 Task: Find connections with filter location Herāt with filter topic #Marketingwith filter profile language German with filter current company The Economic Times with filter school G. Pulla Reddy Engineering College with filter industry Household Services with filter service category Financial Analysis with filter keywords title Data Entry
Action: Mouse moved to (496, 186)
Screenshot: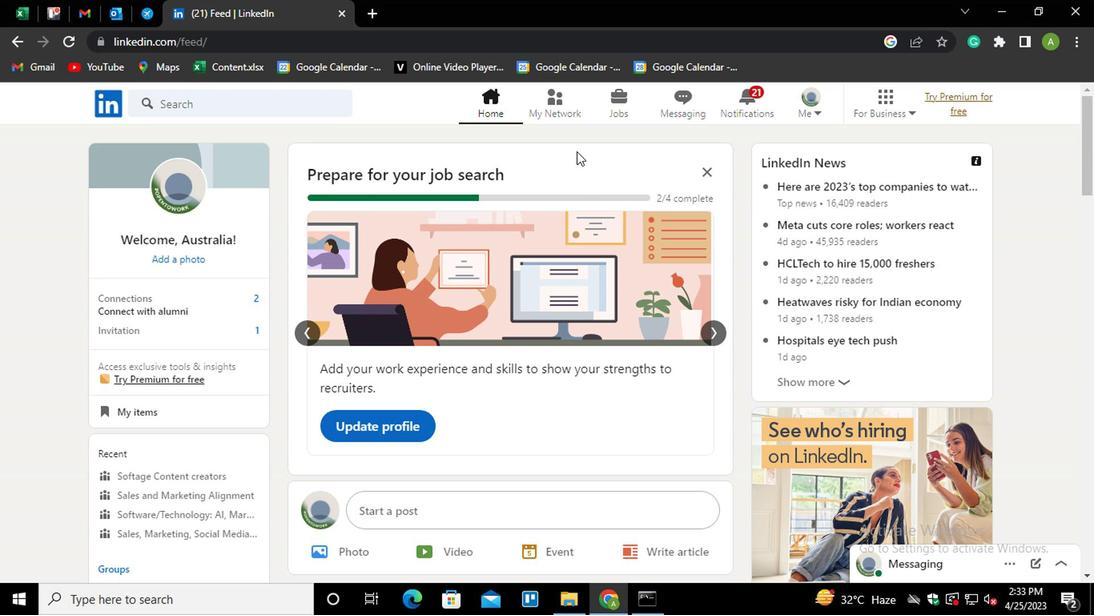 
Action: Mouse pressed left at (496, 186)
Screenshot: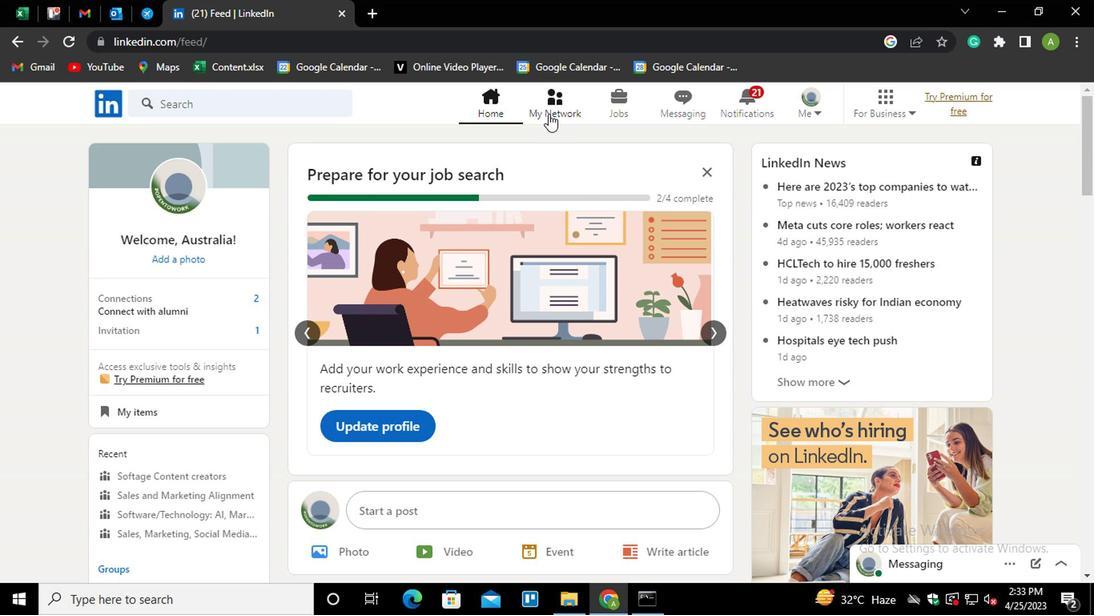 
Action: Mouse moved to (245, 242)
Screenshot: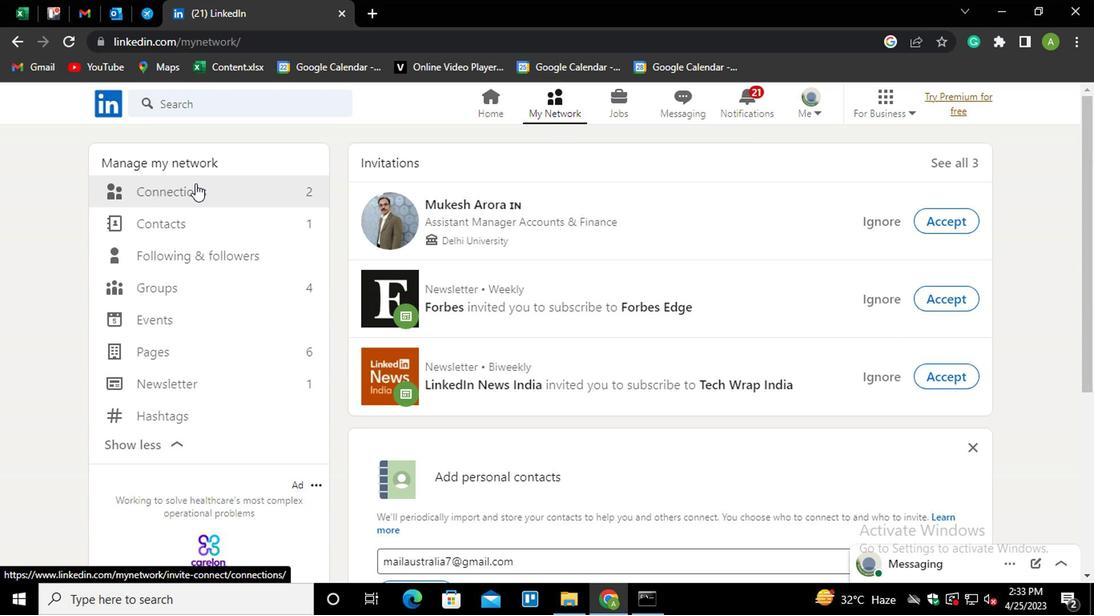
Action: Mouse pressed left at (245, 242)
Screenshot: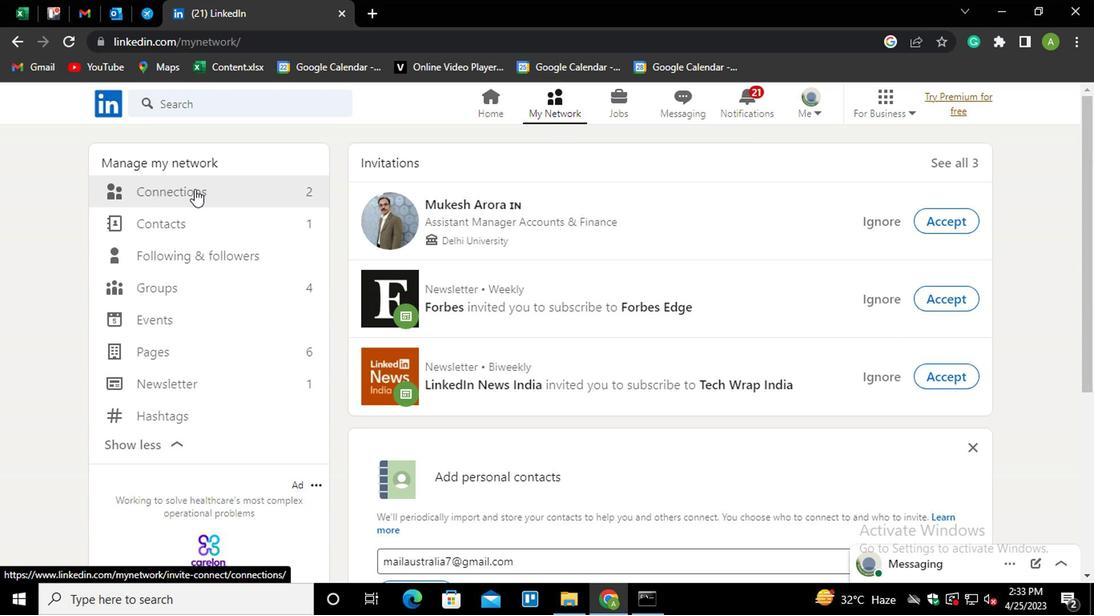 
Action: Mouse moved to (600, 239)
Screenshot: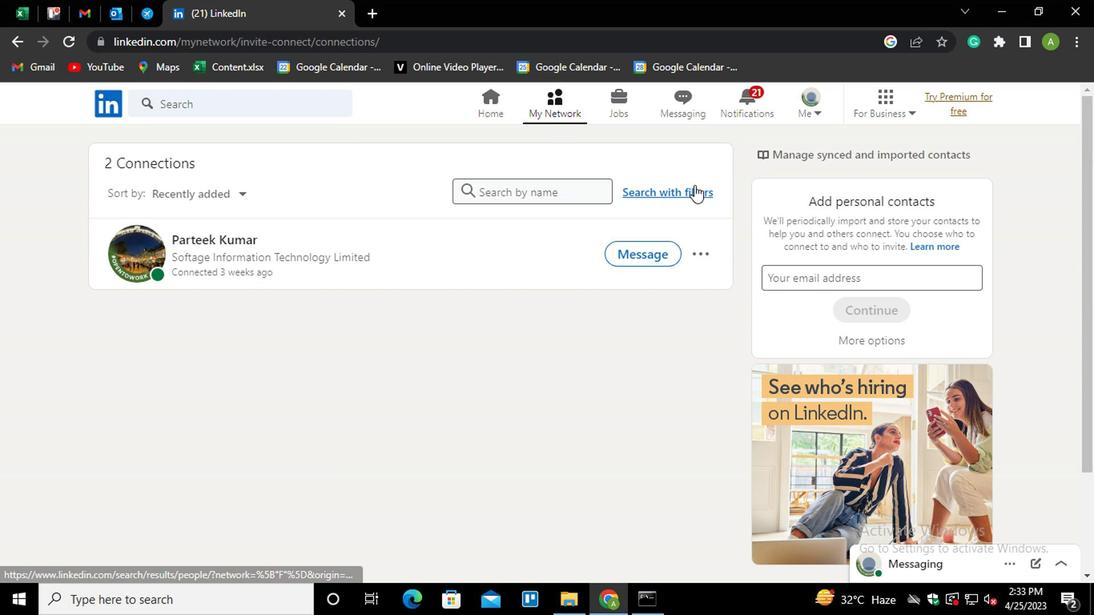 
Action: Mouse pressed left at (600, 239)
Screenshot: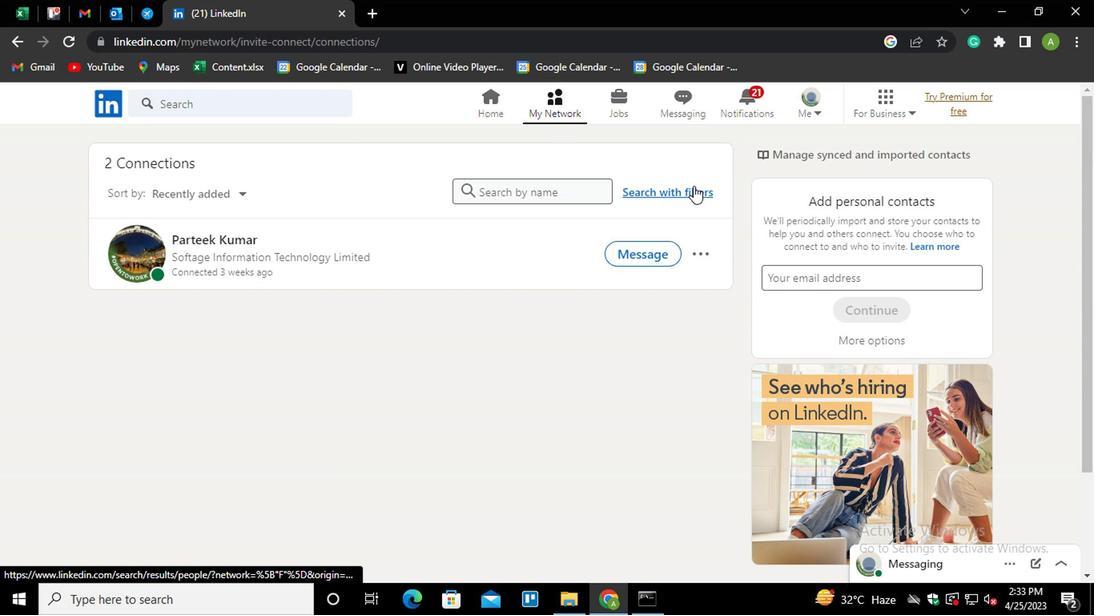
Action: Mouse moved to (489, 212)
Screenshot: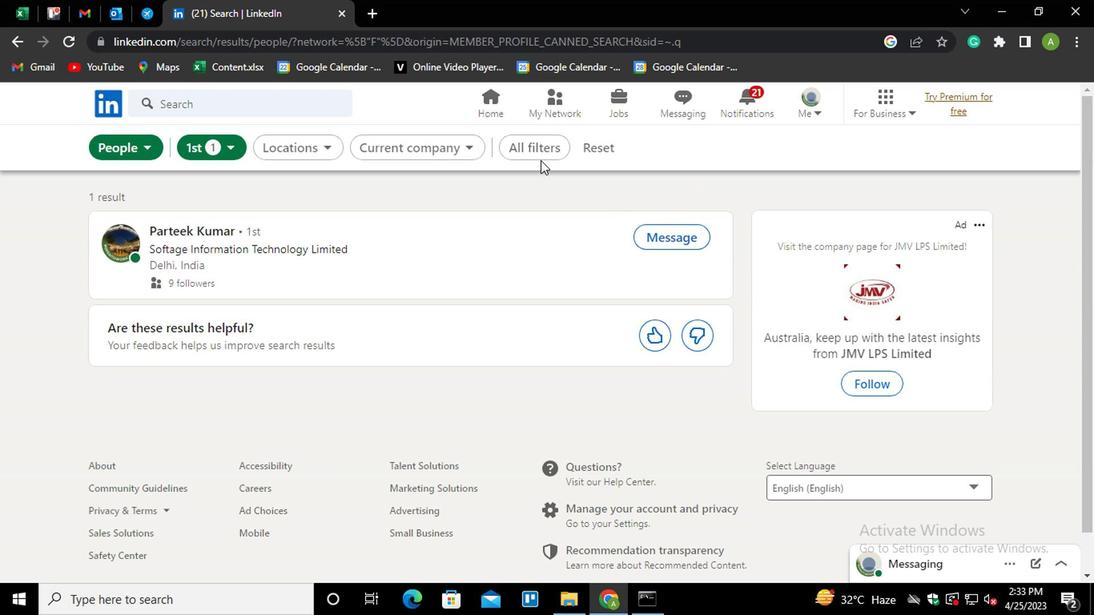 
Action: Mouse pressed left at (489, 212)
Screenshot: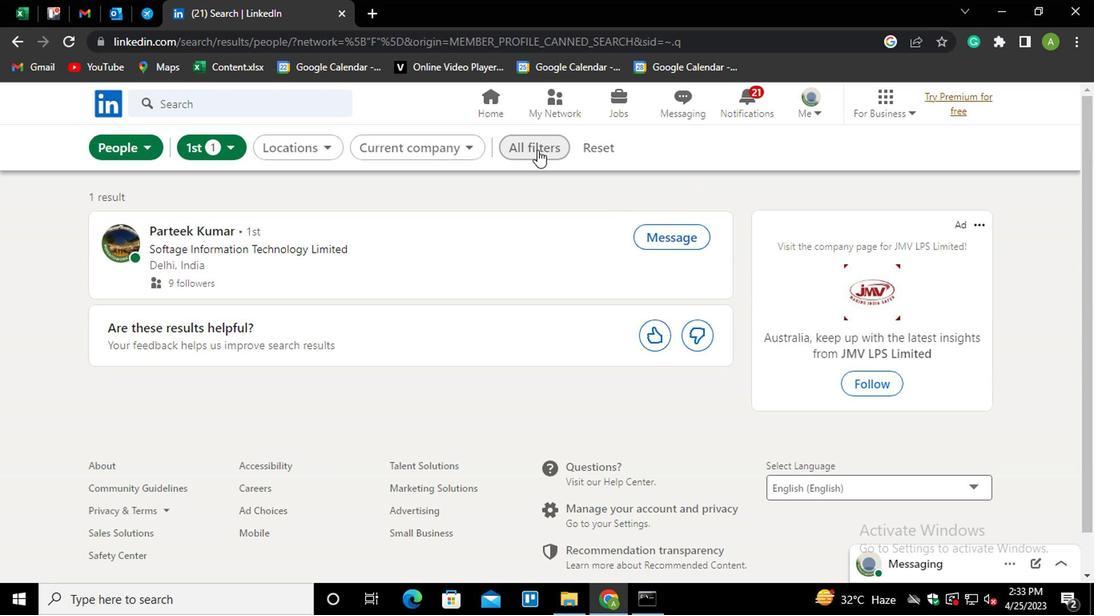 
Action: Mouse moved to (674, 312)
Screenshot: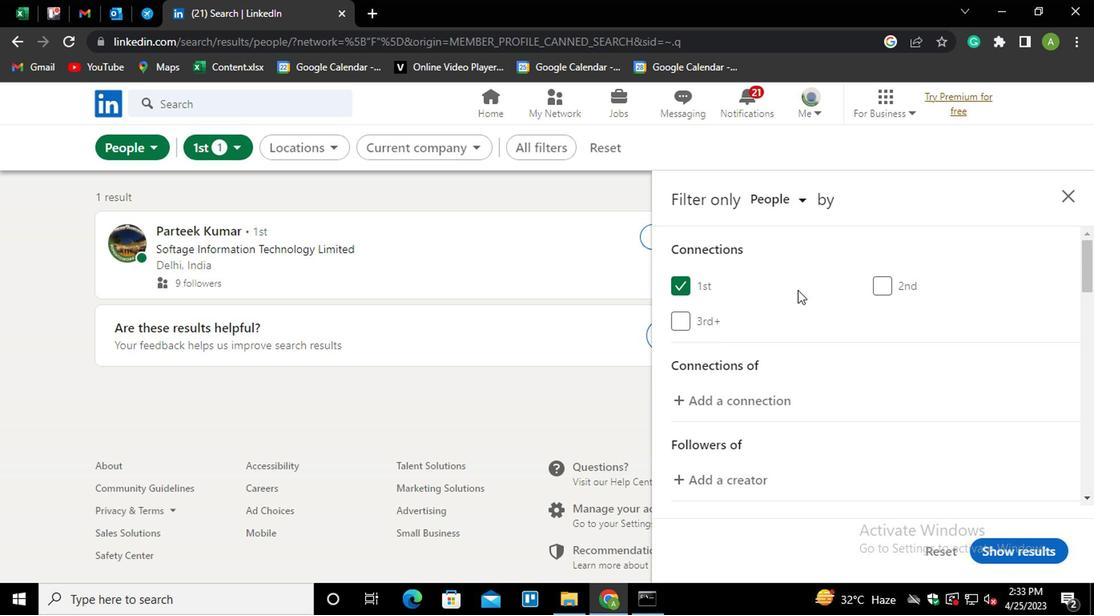 
Action: Mouse scrolled (674, 312) with delta (0, 0)
Screenshot: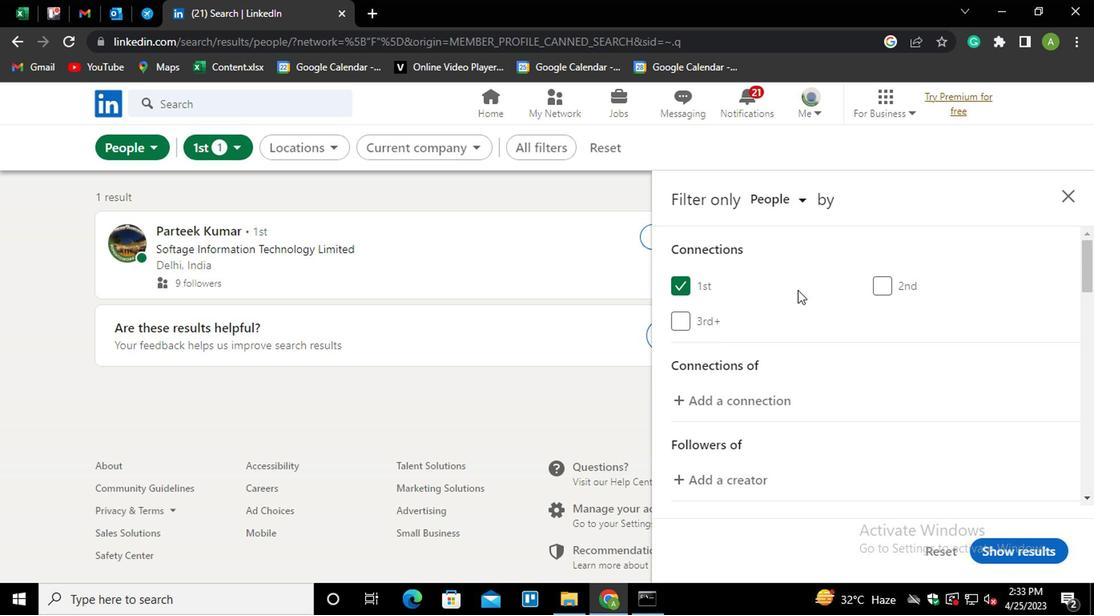 
Action: Mouse scrolled (674, 312) with delta (0, 0)
Screenshot: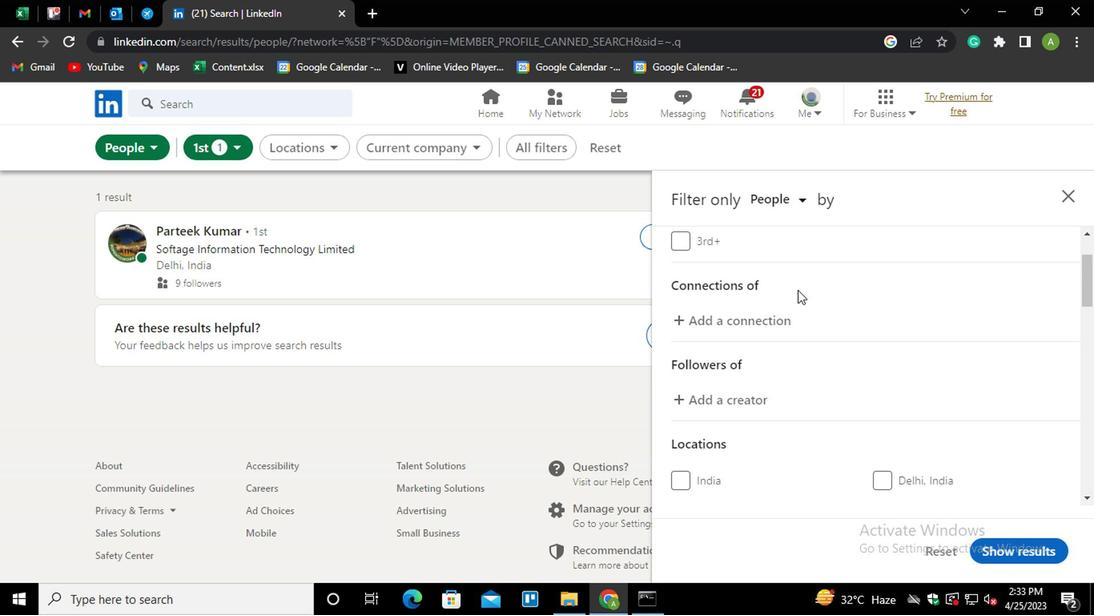 
Action: Mouse scrolled (674, 312) with delta (0, 0)
Screenshot: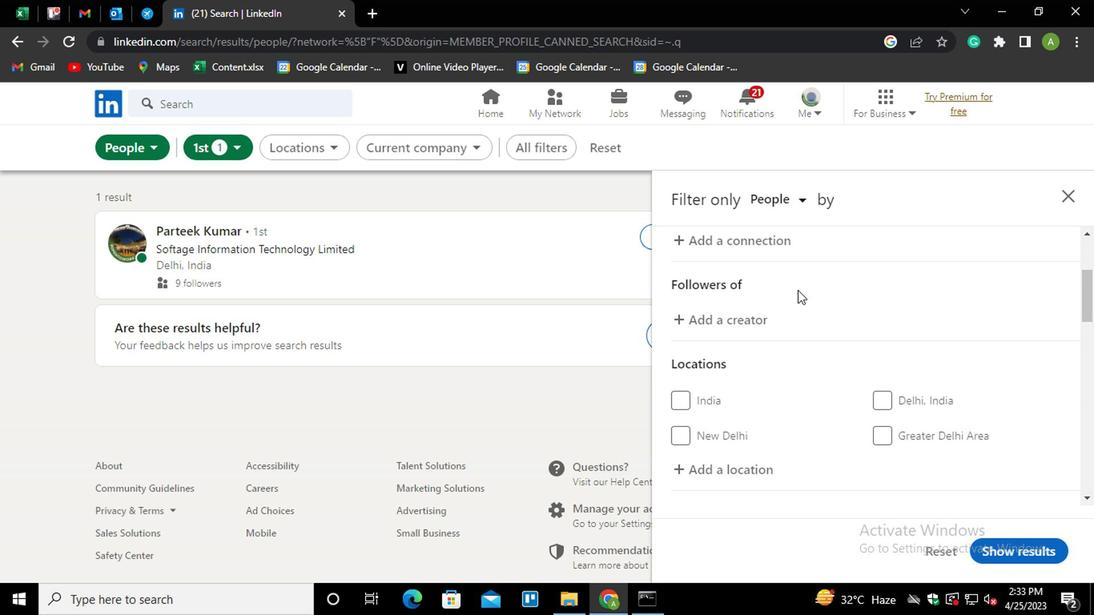 
Action: Mouse moved to (633, 387)
Screenshot: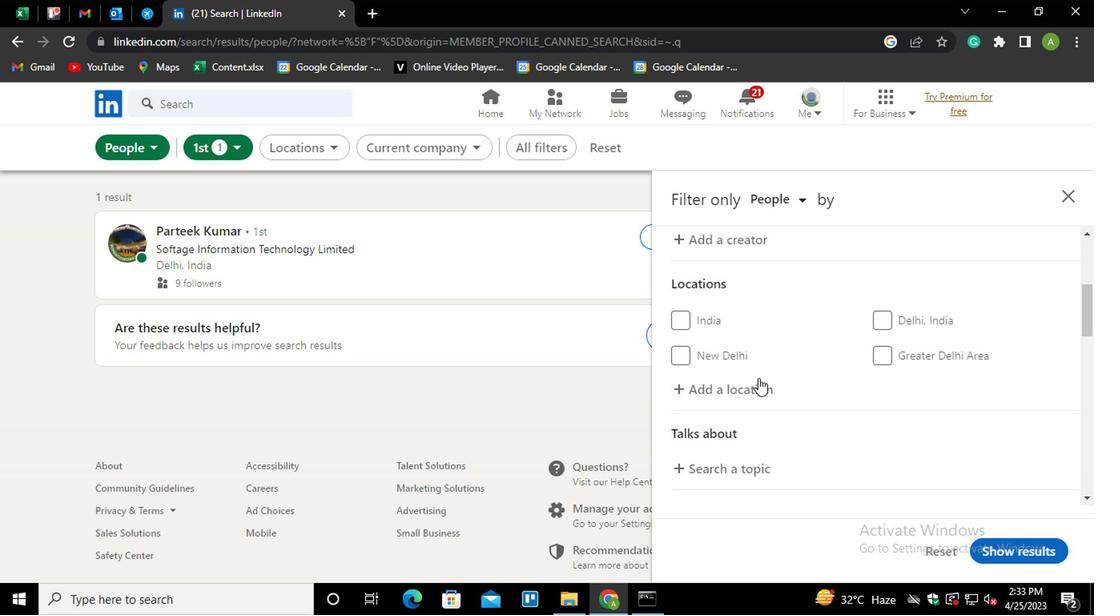 
Action: Mouse pressed left at (633, 387)
Screenshot: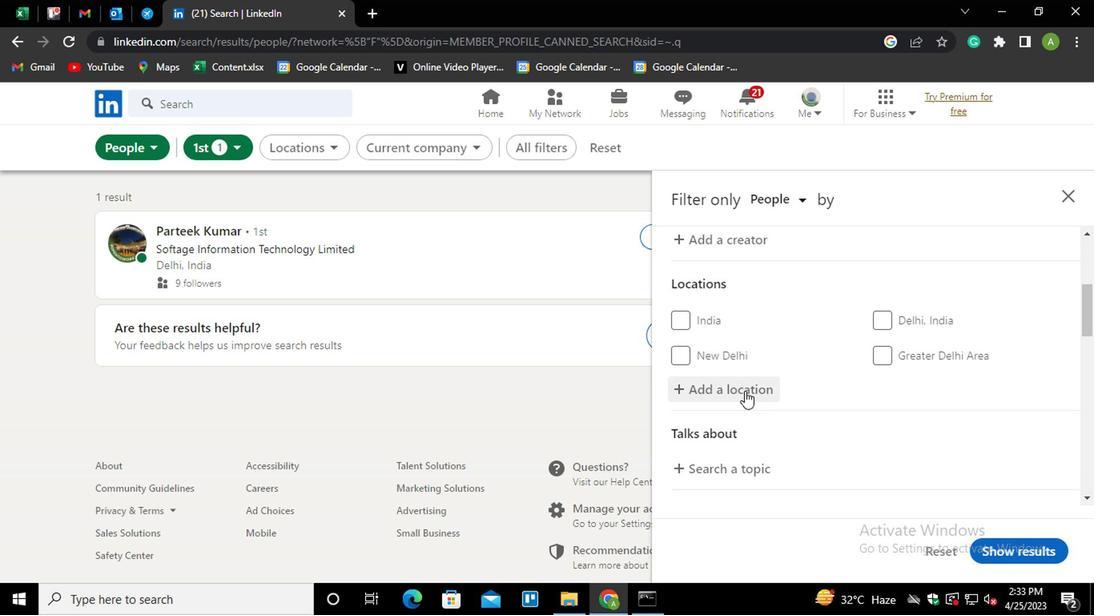 
Action: Mouse moved to (633, 383)
Screenshot: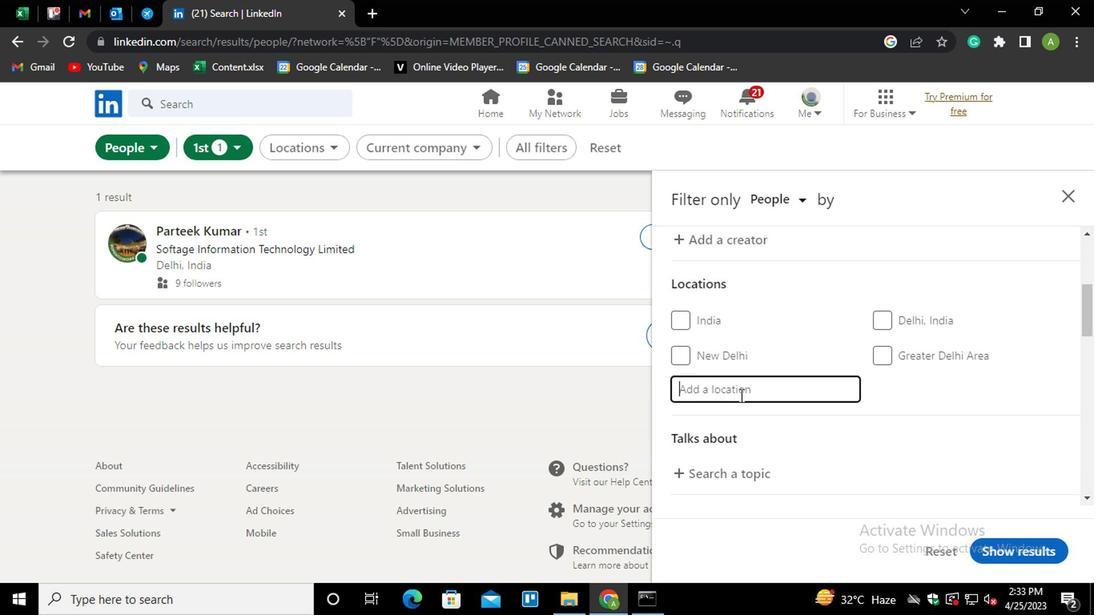 
Action: Mouse pressed left at (633, 383)
Screenshot: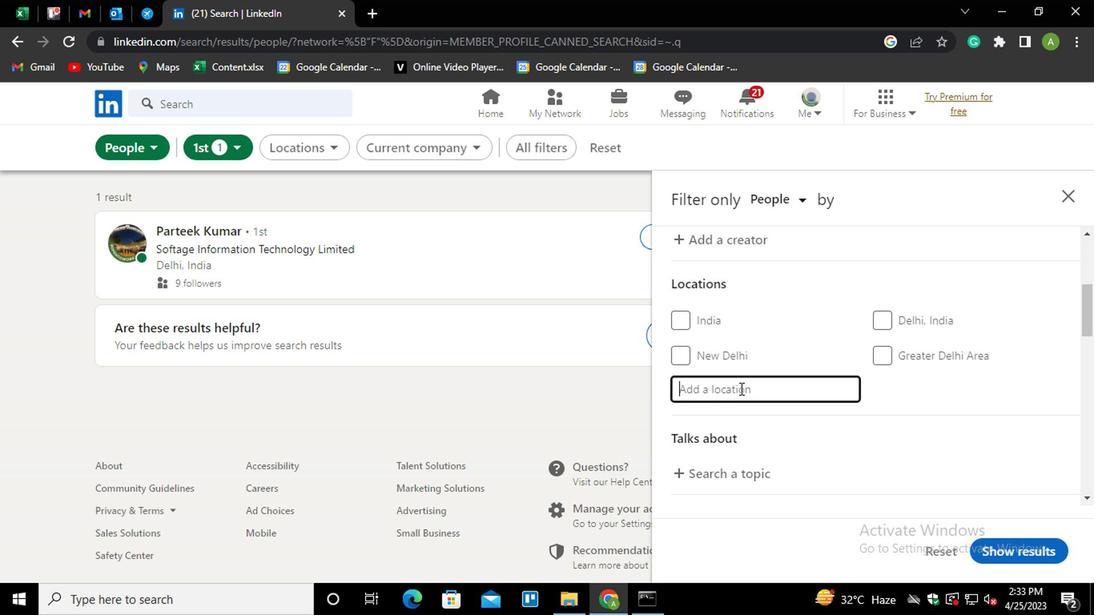 
Action: Key pressed <Key.shift_r>Herat<Key.down><Key.enter>
Screenshot: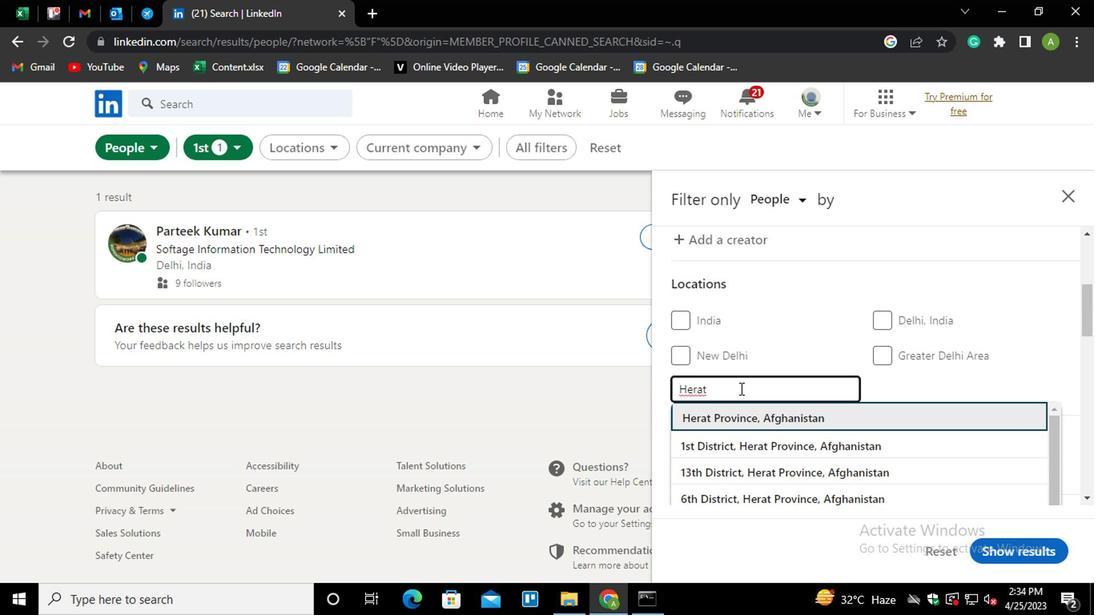 
Action: Mouse moved to (656, 385)
Screenshot: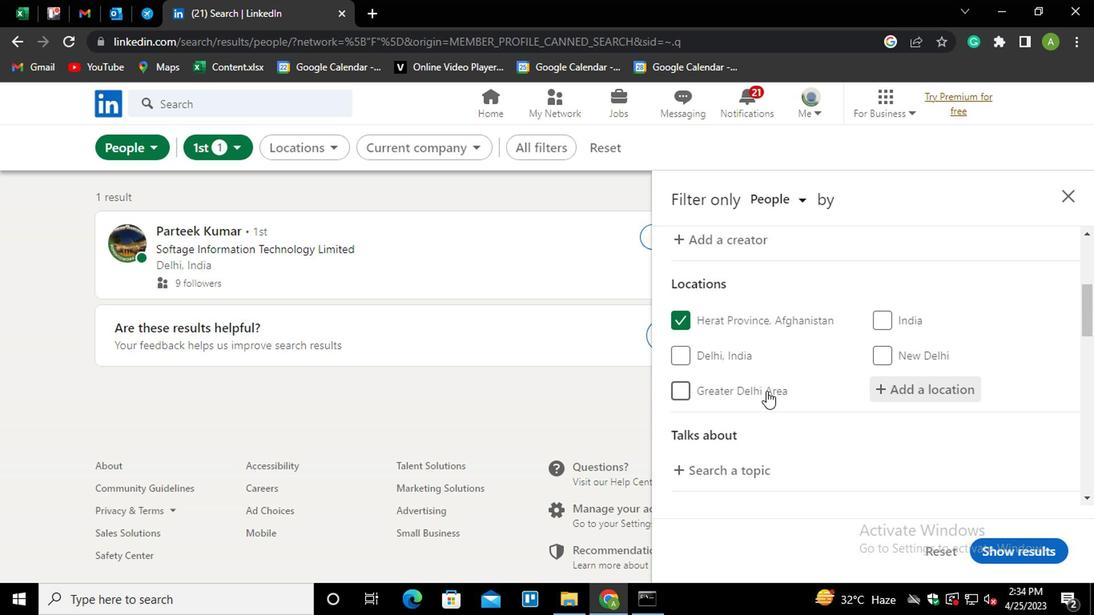 
Action: Mouse scrolled (656, 384) with delta (0, 0)
Screenshot: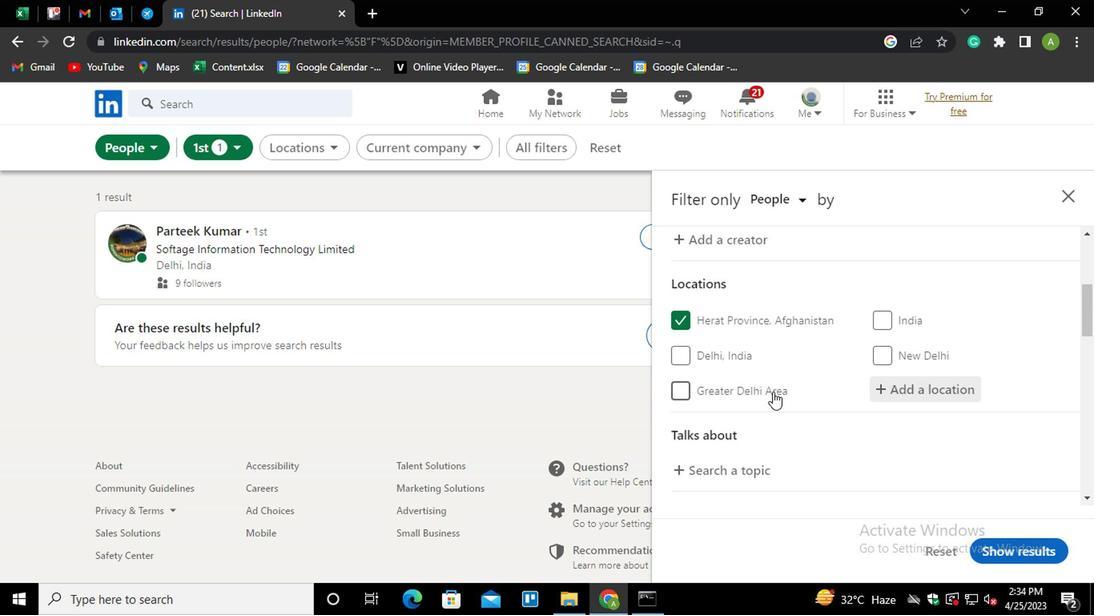 
Action: Mouse moved to (616, 379)
Screenshot: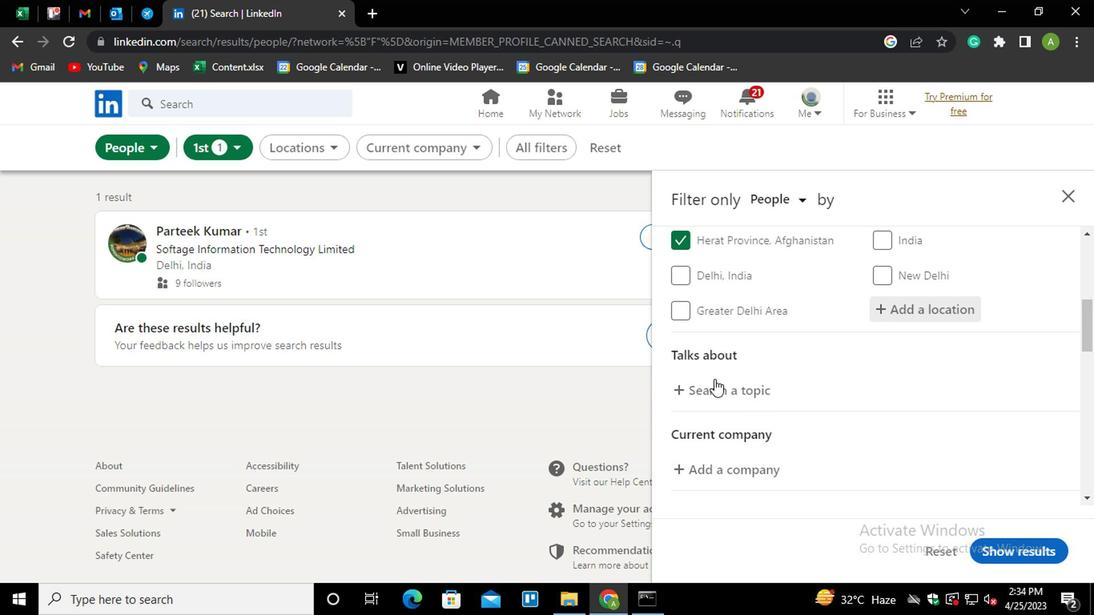 
Action: Mouse pressed left at (616, 379)
Screenshot: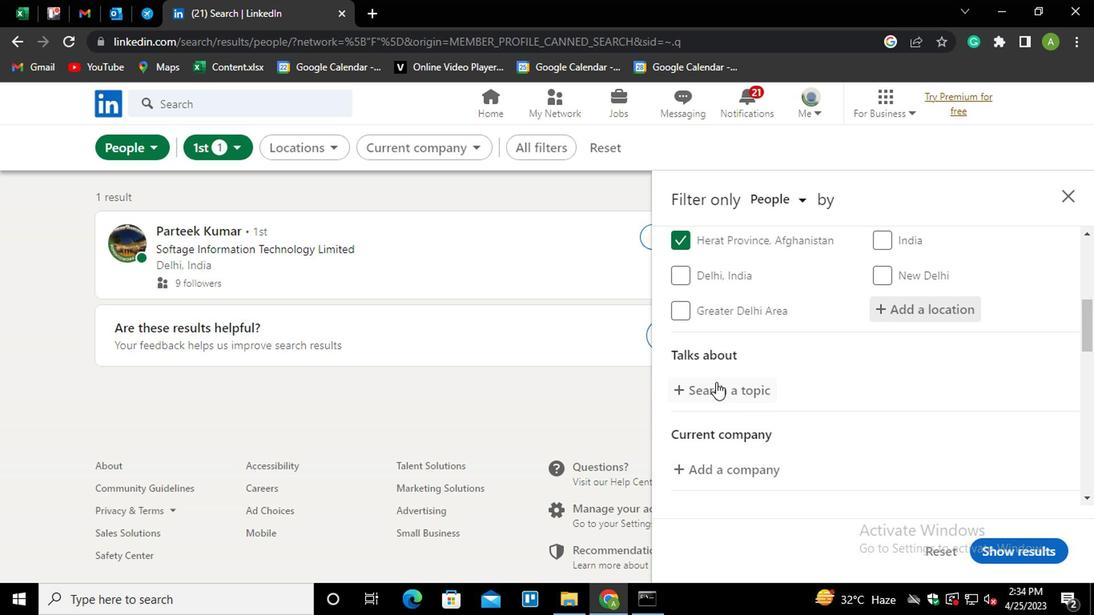 
Action: Mouse moved to (616, 380)
Screenshot: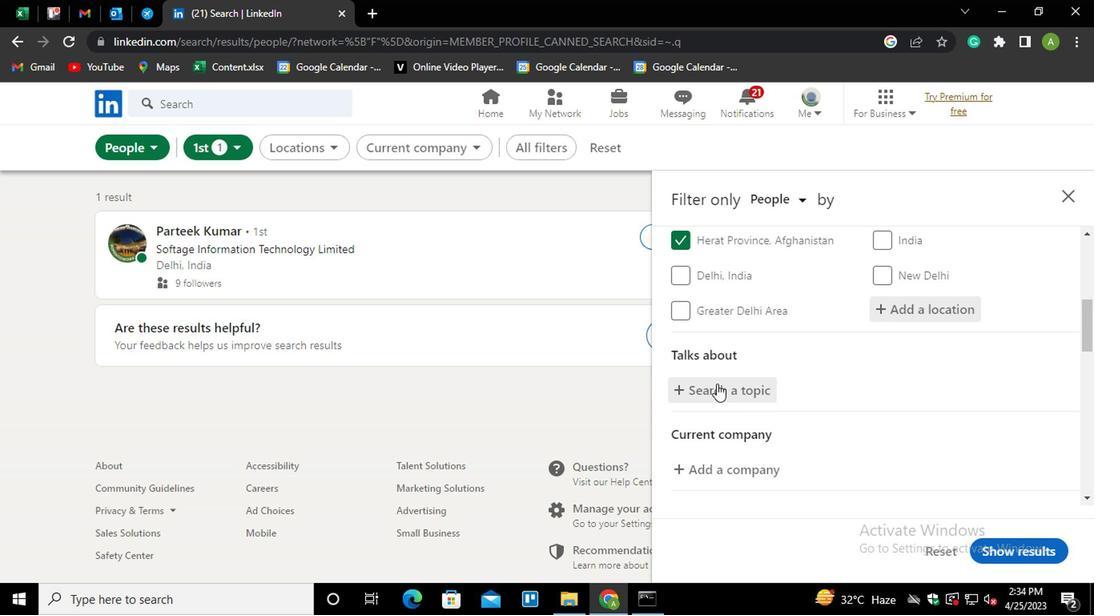 
Action: Key pressed <Key.shift>#<Key.shift_r>MARKETINGWITH
Screenshot: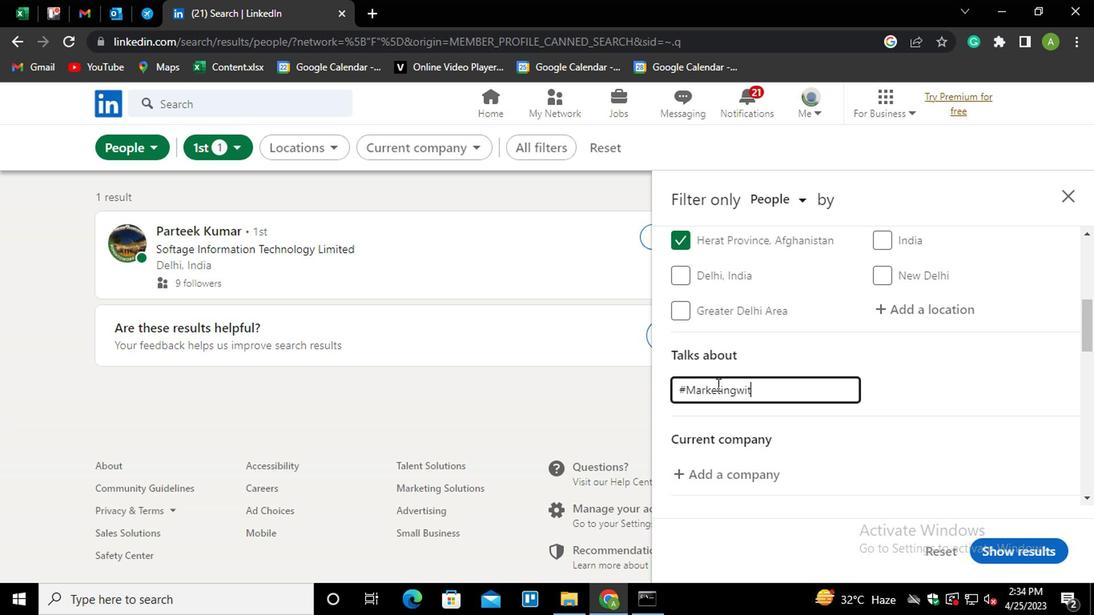 
Action: Mouse moved to (791, 371)
Screenshot: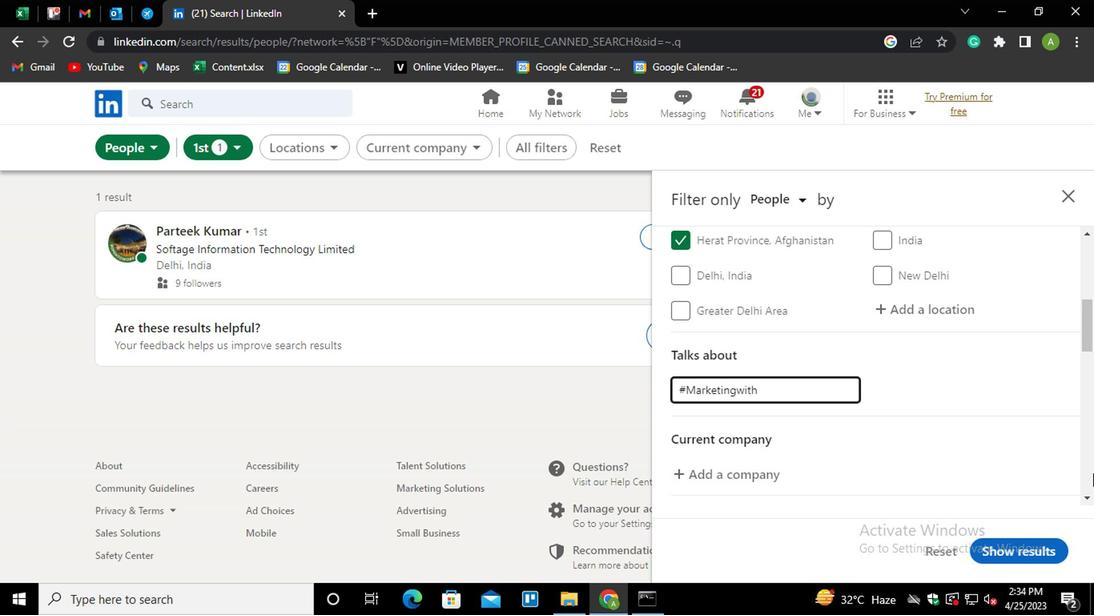 
Action: Mouse pressed left at (791, 371)
Screenshot: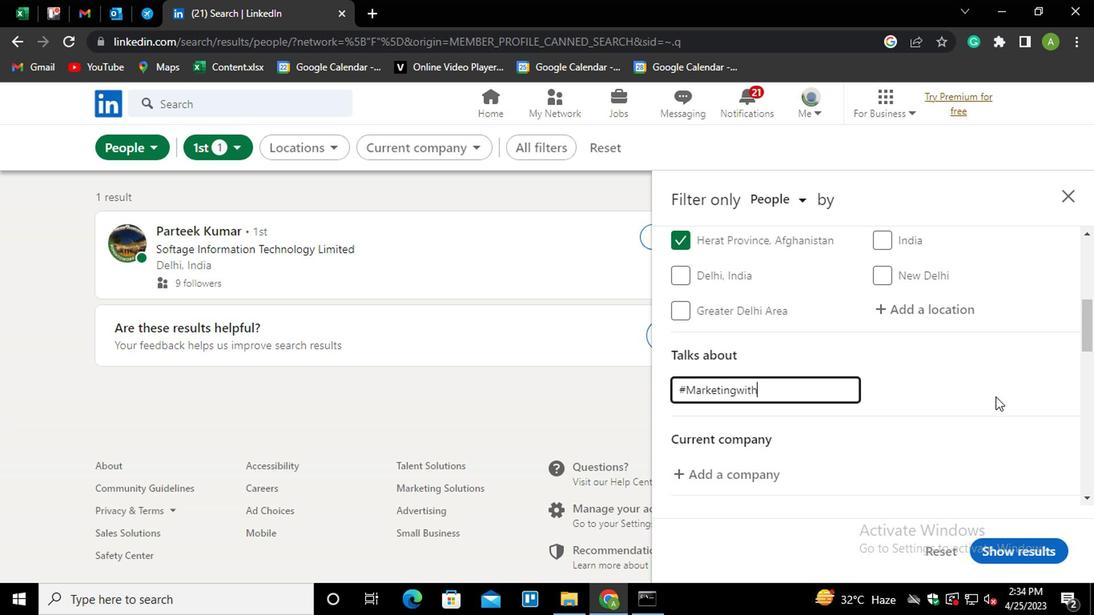 
Action: Mouse scrolled (791, 371) with delta (0, 0)
Screenshot: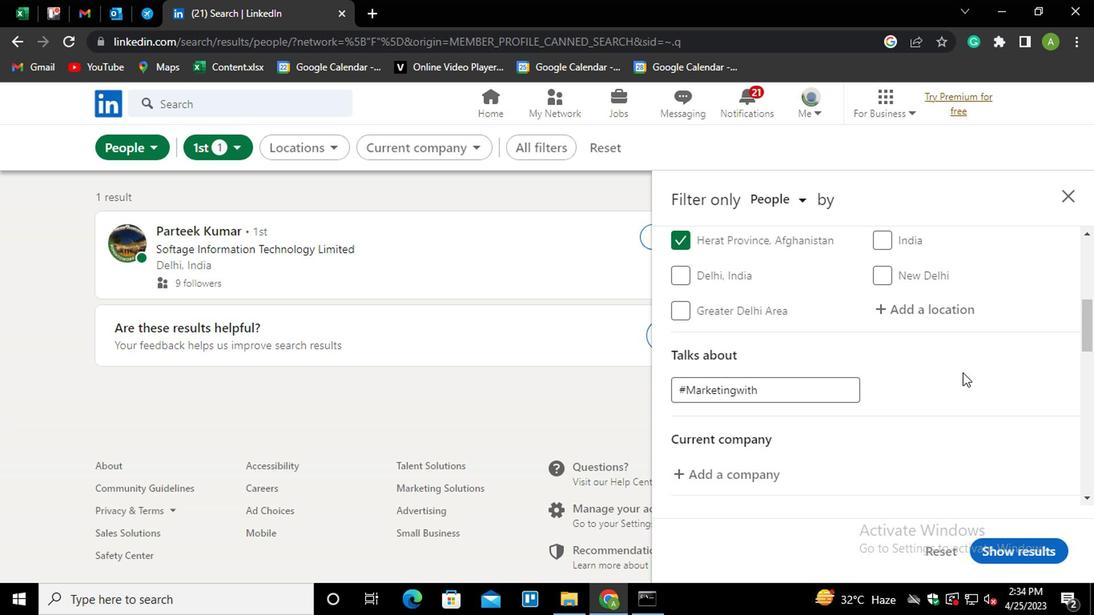
Action: Mouse scrolled (791, 371) with delta (0, 0)
Screenshot: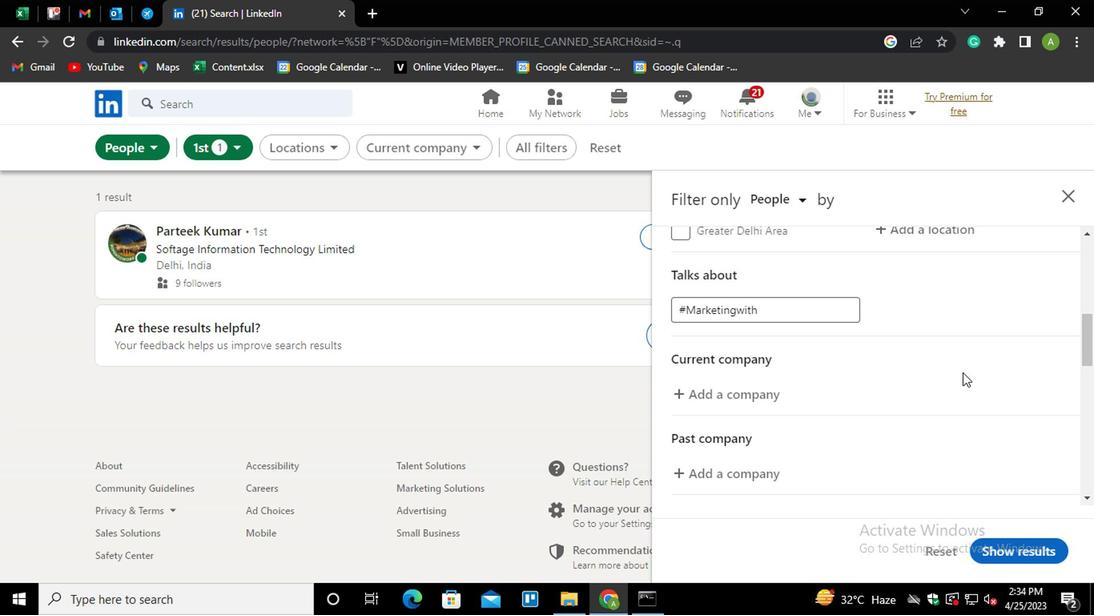 
Action: Mouse moved to (621, 326)
Screenshot: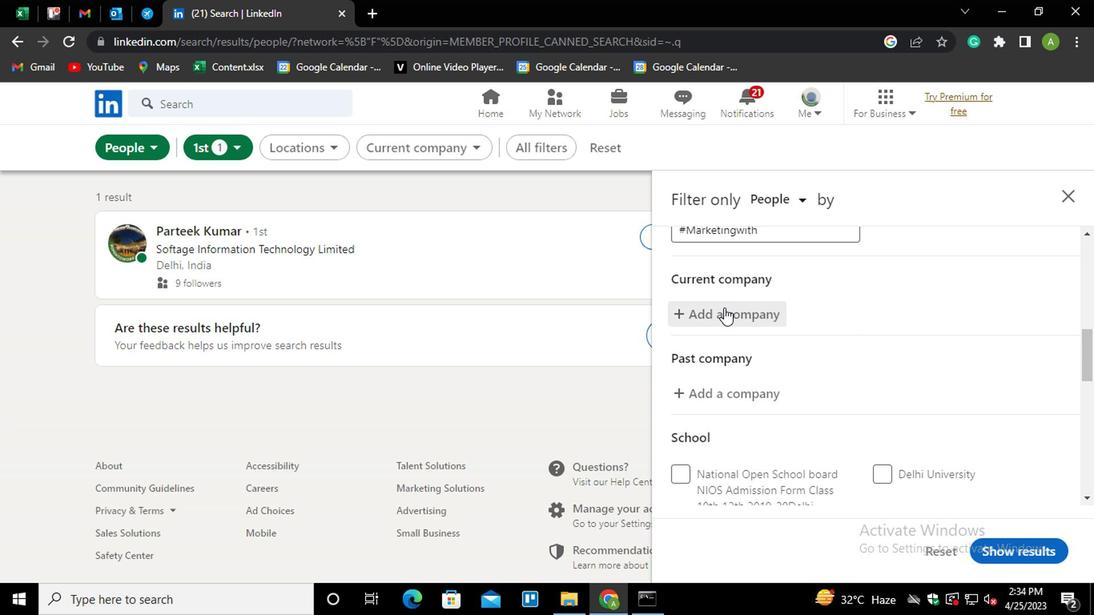 
Action: Mouse pressed left at (621, 326)
Screenshot: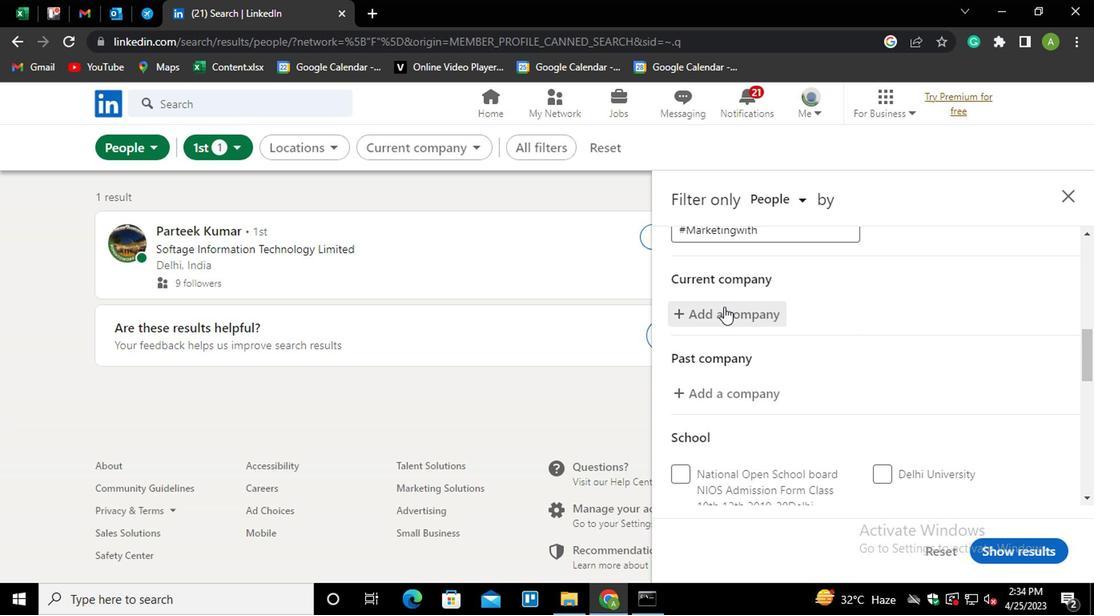 
Action: Mouse moved to (620, 327)
Screenshot: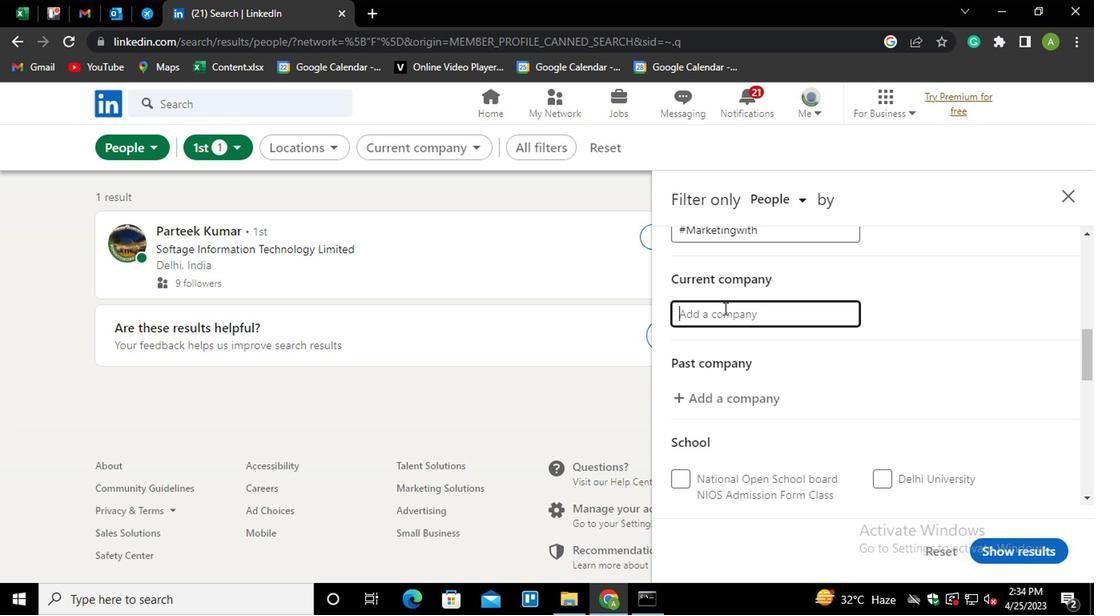 
Action: Key pressed <Key.shift>THE<Key.space>ECO
Screenshot: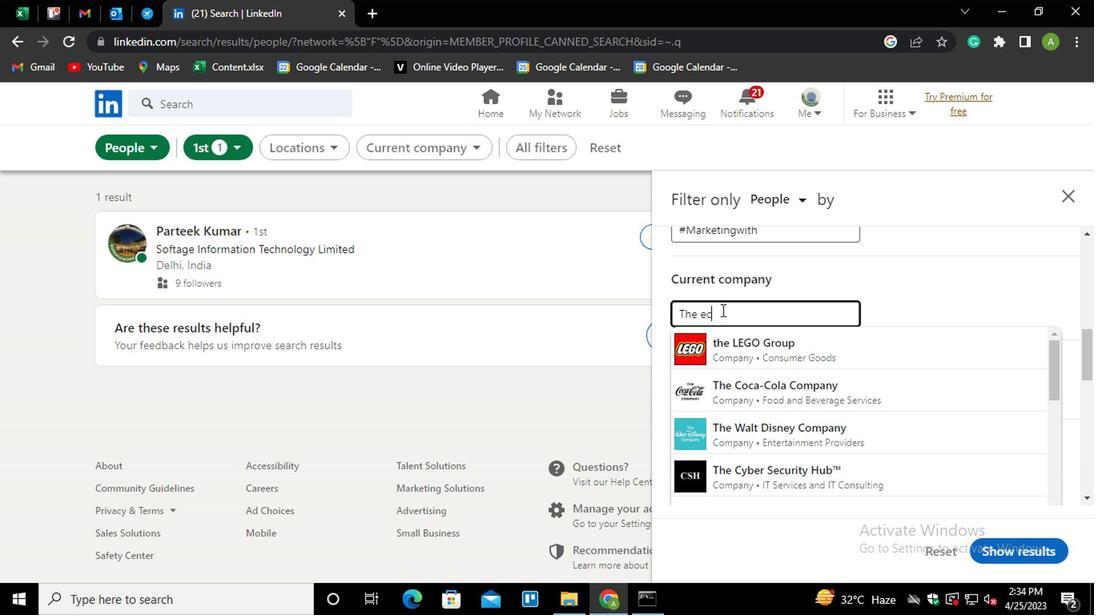 
Action: Mouse moved to (619, 327)
Screenshot: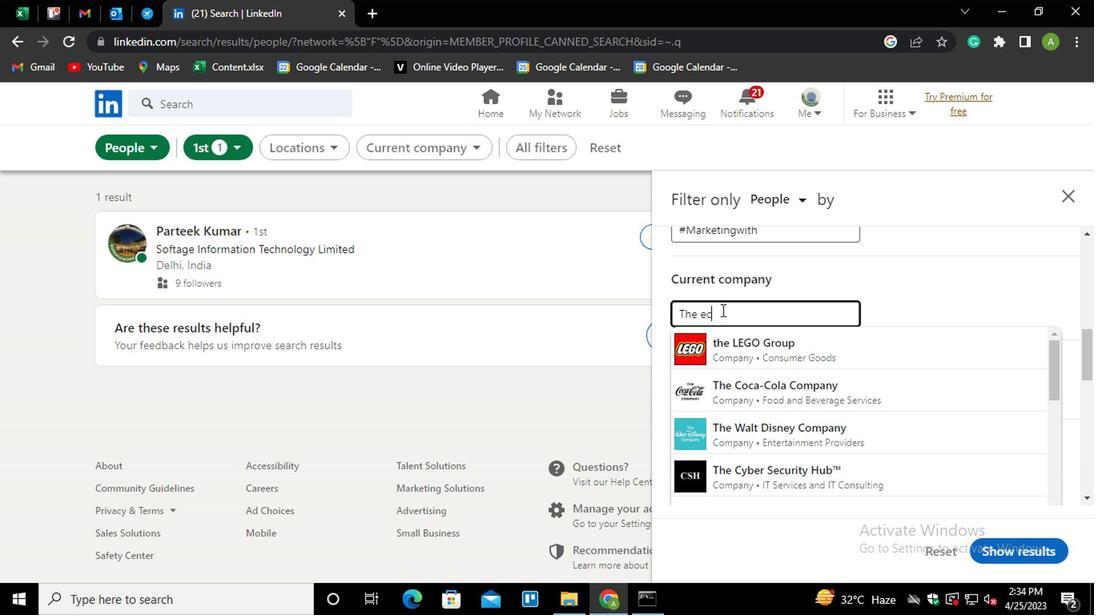 
Action: Key pressed <Key.down><Key.down><Key.enter>
Screenshot: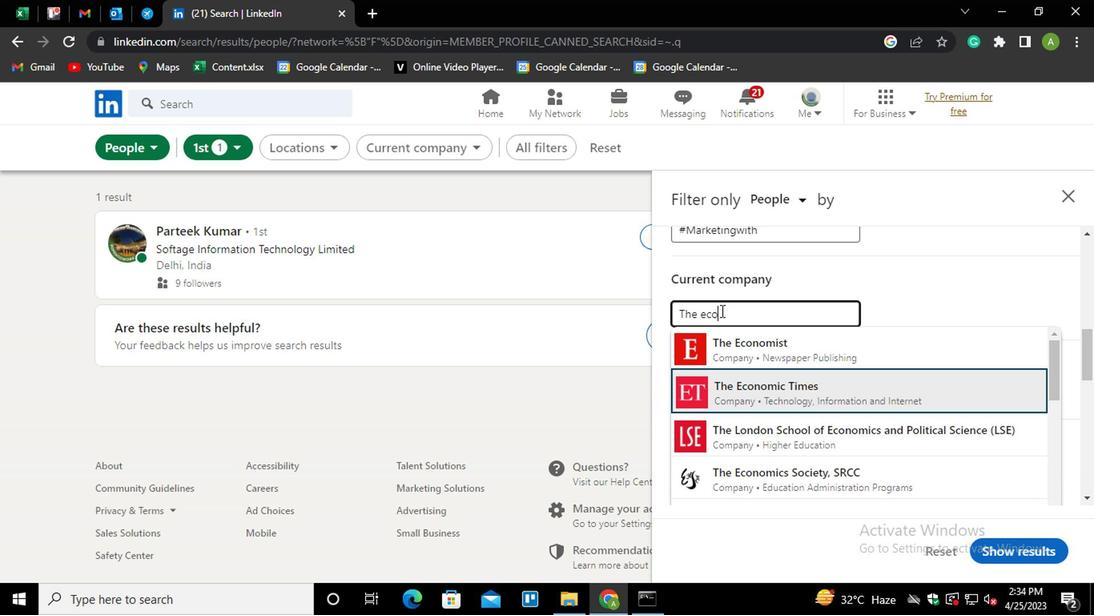 
Action: Mouse moved to (669, 351)
Screenshot: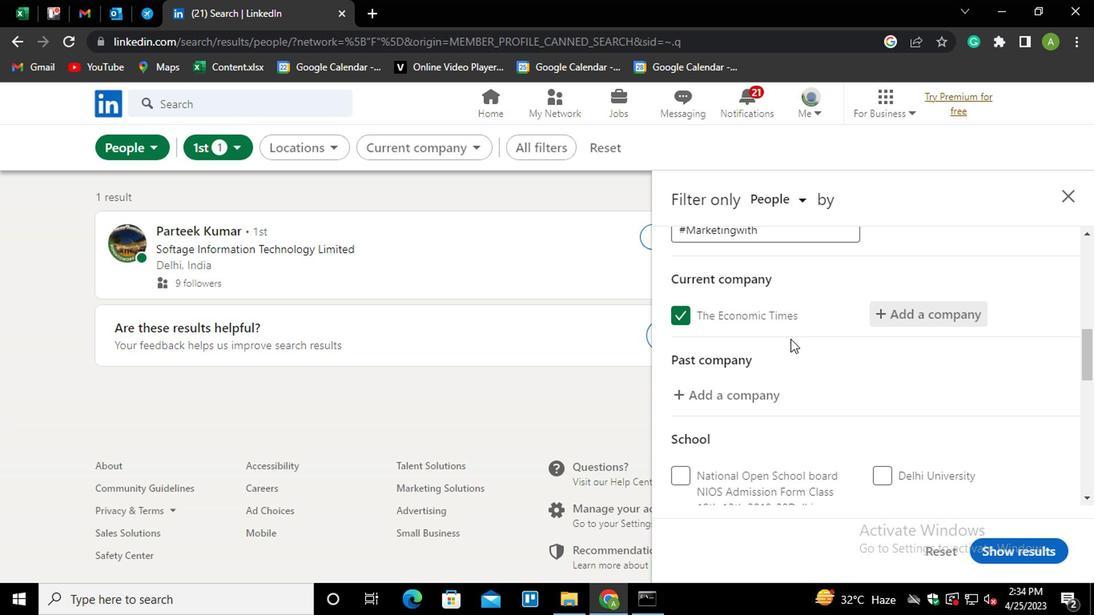 
Action: Mouse scrolled (669, 350) with delta (0, 0)
Screenshot: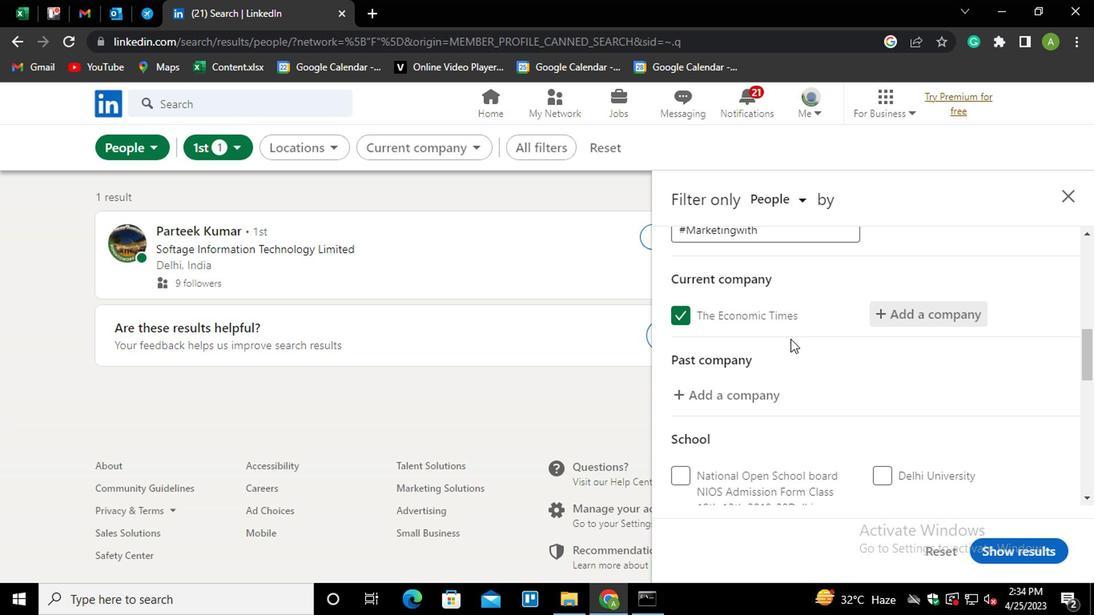 
Action: Mouse moved to (656, 361)
Screenshot: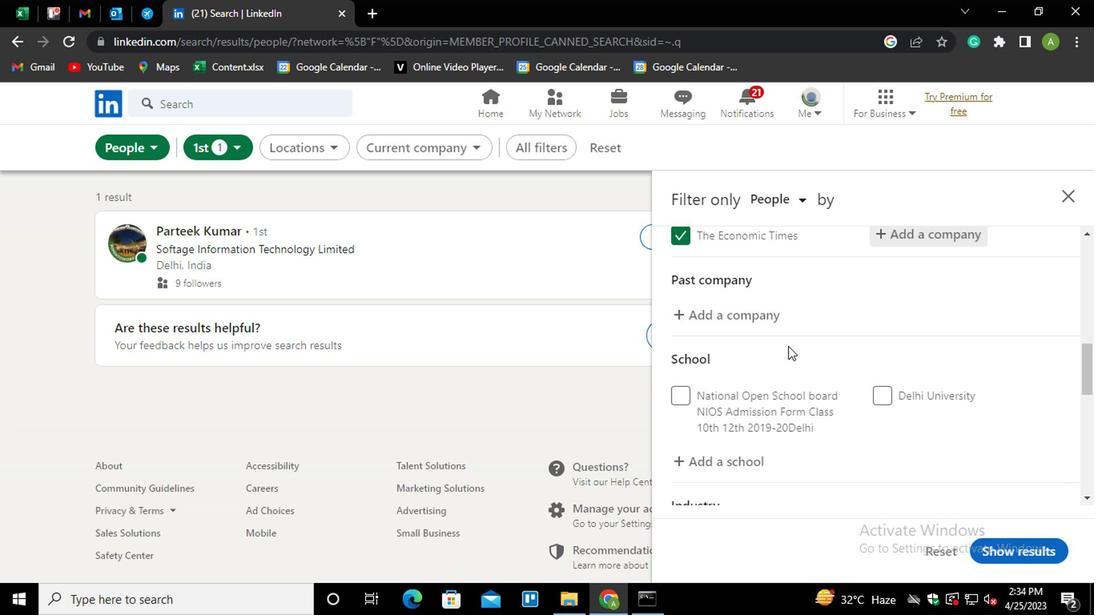 
Action: Mouse scrolled (656, 360) with delta (0, 0)
Screenshot: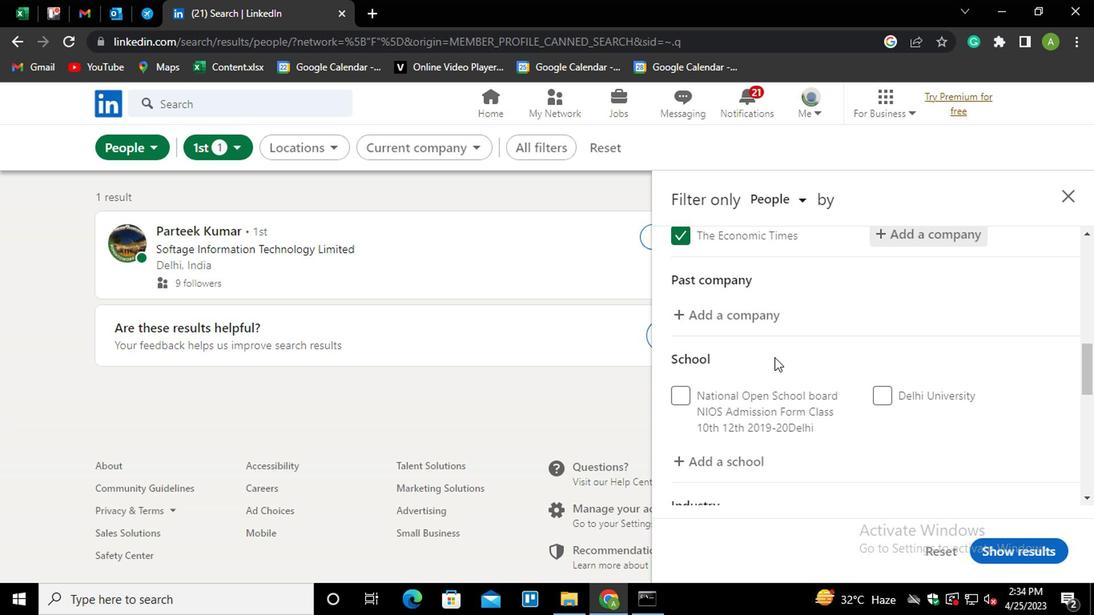 
Action: Mouse moved to (625, 384)
Screenshot: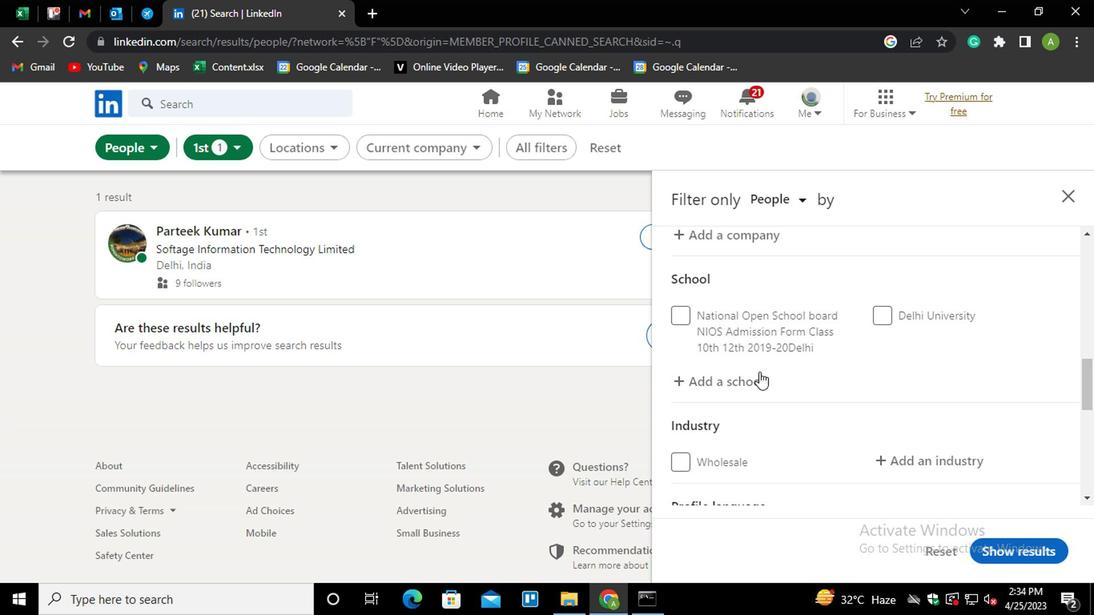 
Action: Mouse pressed left at (625, 384)
Screenshot: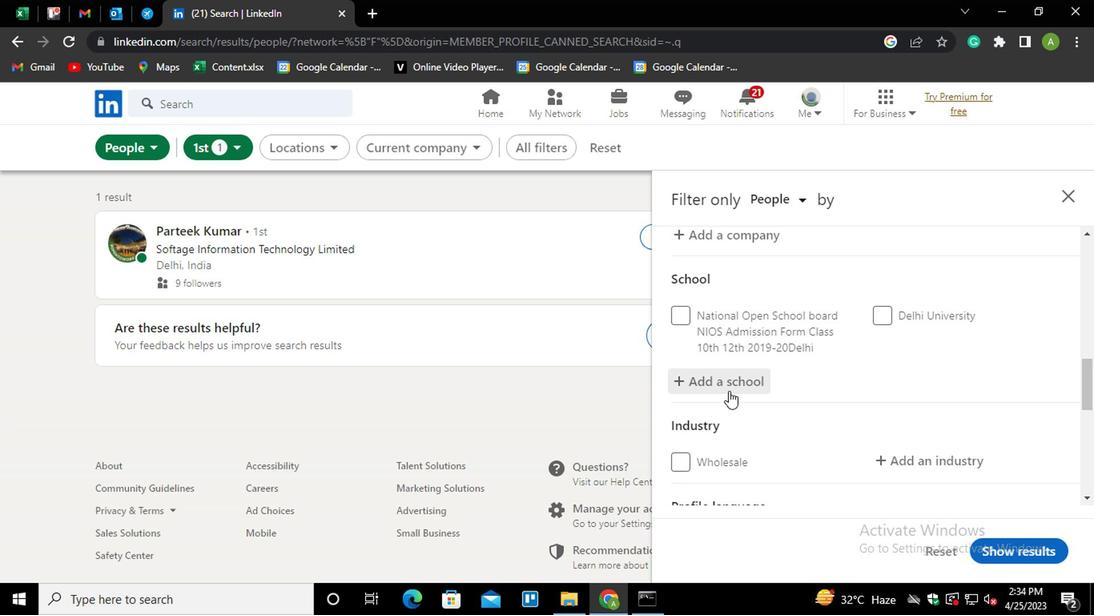 
Action: Mouse moved to (622, 378)
Screenshot: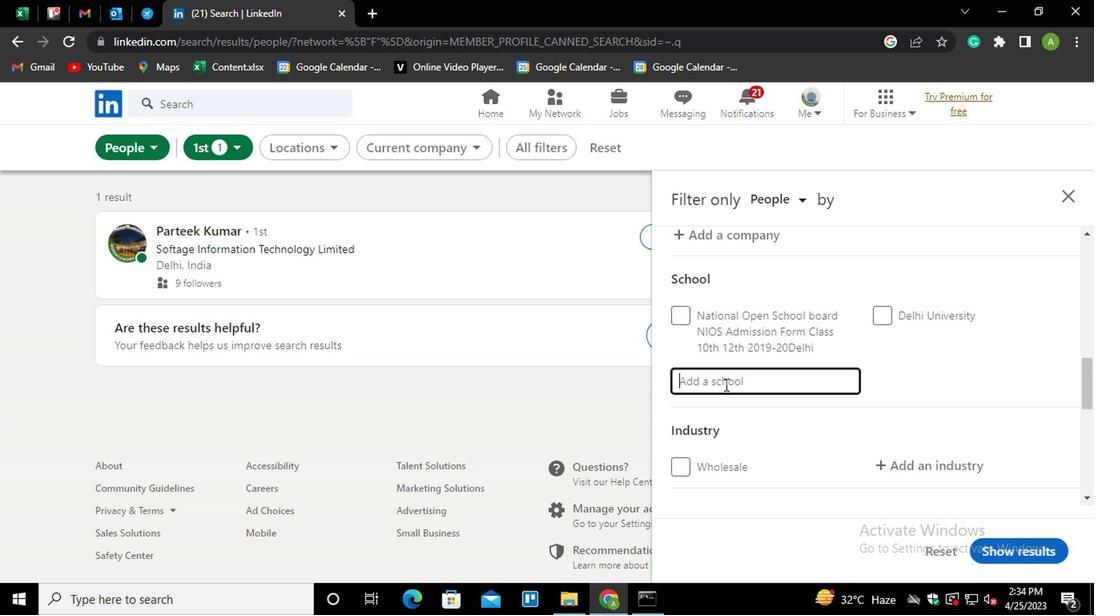 
Action: Mouse pressed left at (622, 378)
Screenshot: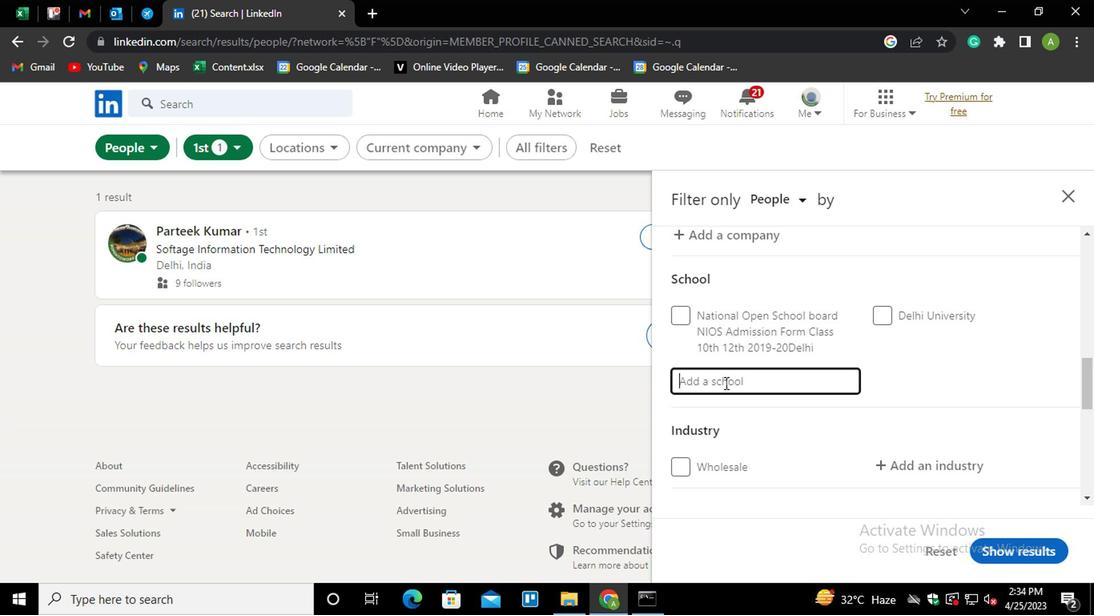 
Action: Key pressed <Key.shift><Key.shift><Key.shift><Key.shift><Key.shift><Key.shift><Key.shift><Key.shift><Key.shift><Key.shift><Key.shift><Key.shift><Key.shift><Key.shift><Key.shift>C<Key.backspace><Key.shift>G.<Key.space><Key.shift_r><Key.shift_r>PU<Key.down><Key.enter>
Screenshot: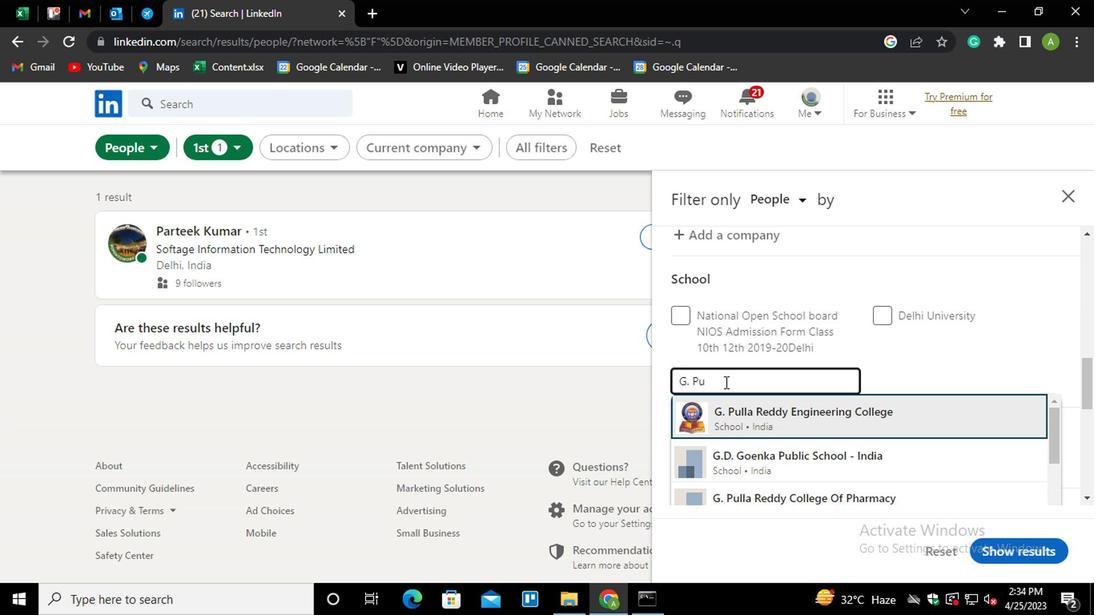
Action: Mouse moved to (650, 381)
Screenshot: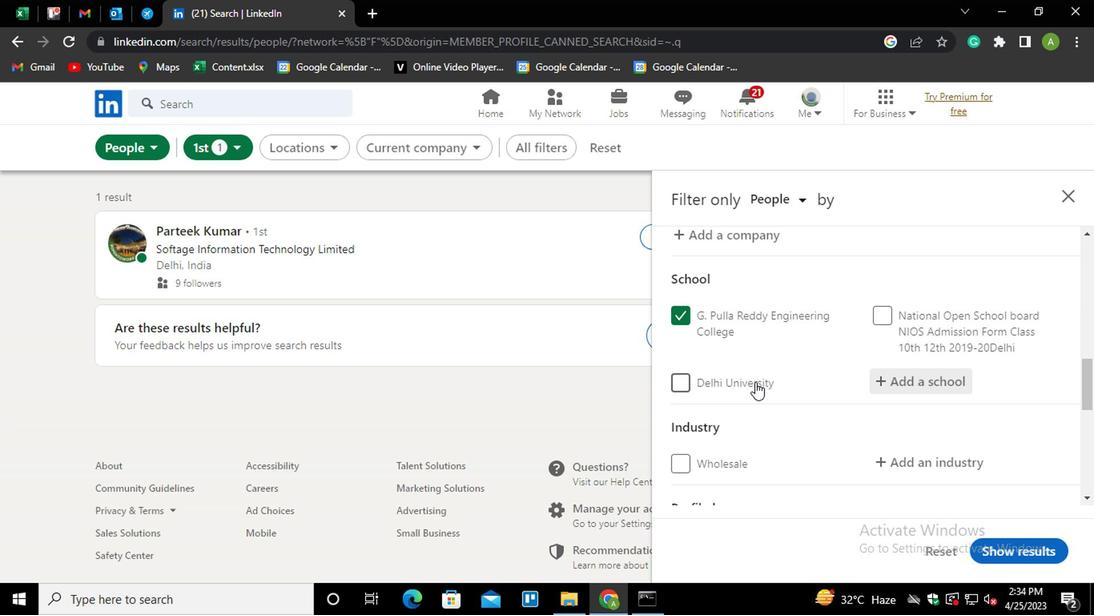 
Action: Mouse scrolled (650, 381) with delta (0, 0)
Screenshot: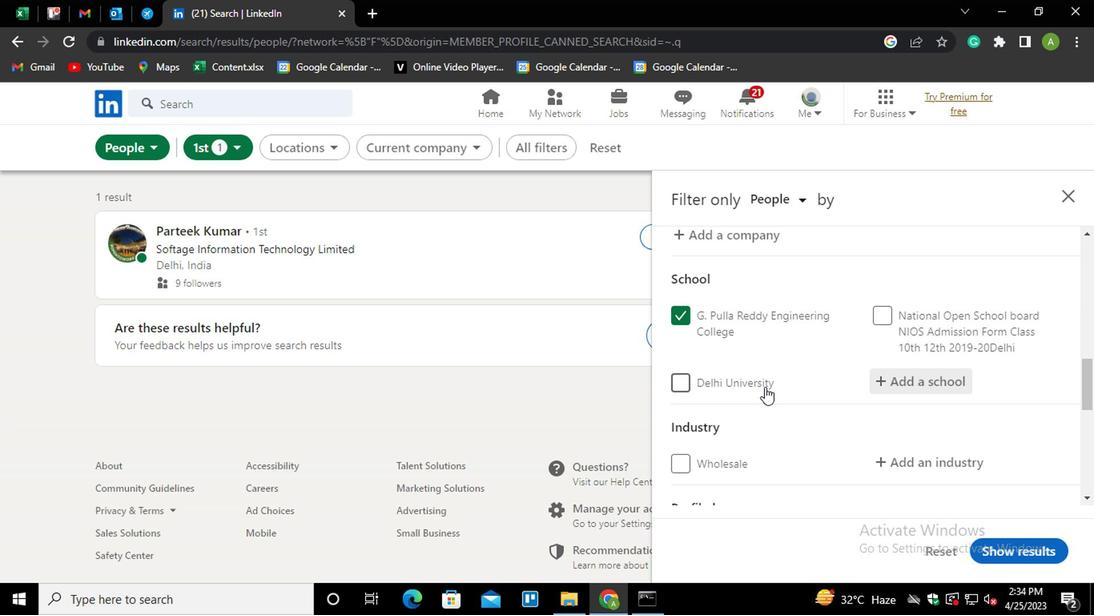 
Action: Mouse moved to (768, 381)
Screenshot: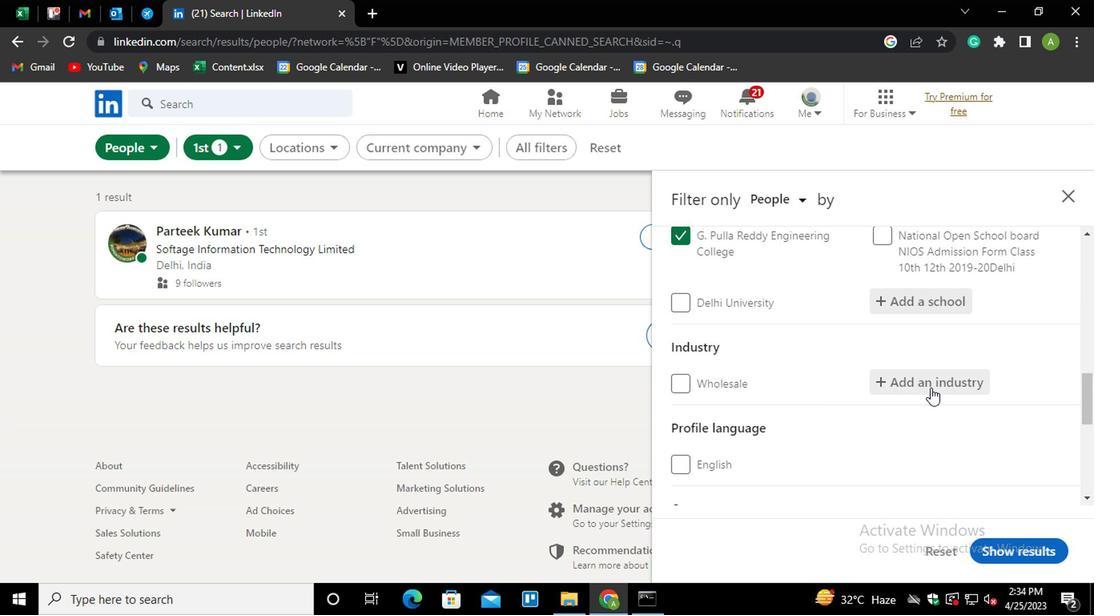 
Action: Mouse pressed left at (768, 381)
Screenshot: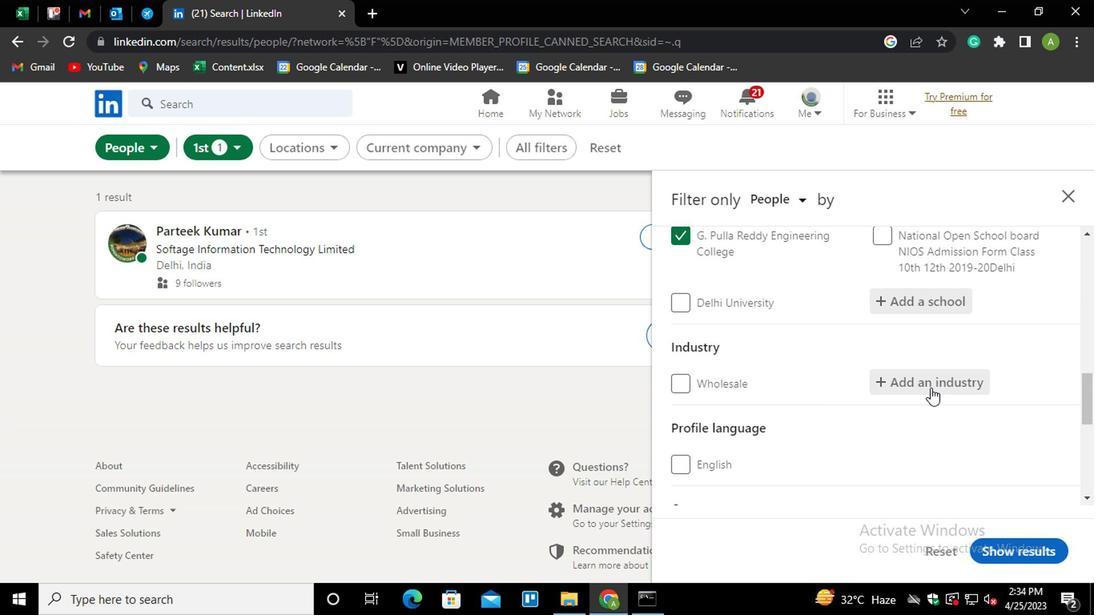 
Action: Mouse moved to (768, 380)
Screenshot: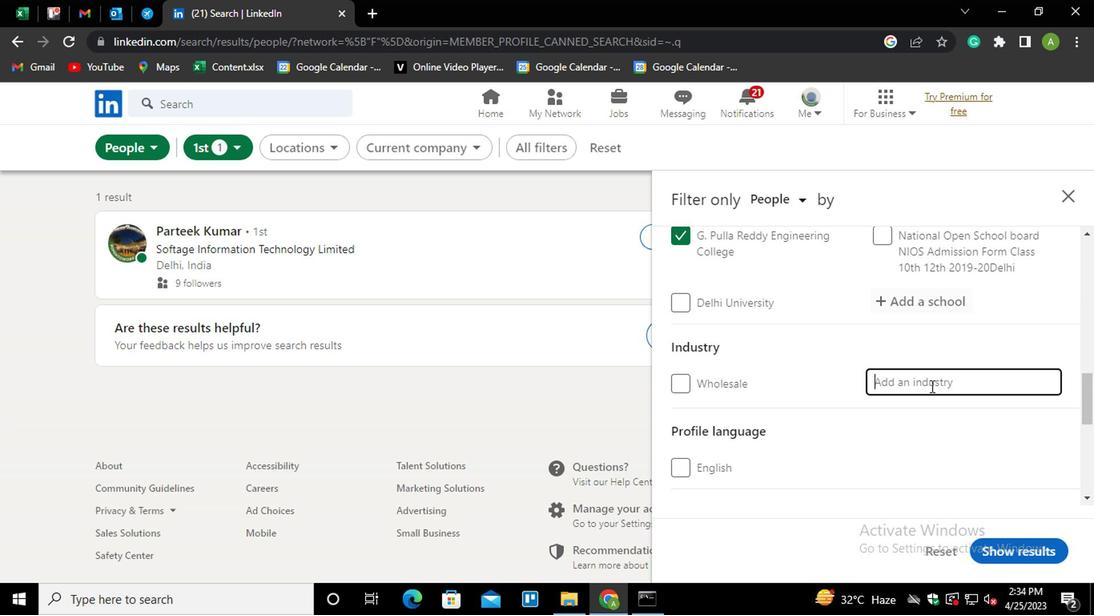 
Action: Key pressed <Key.shift_r>HOUSE<Key.down><Key.enter>
Screenshot: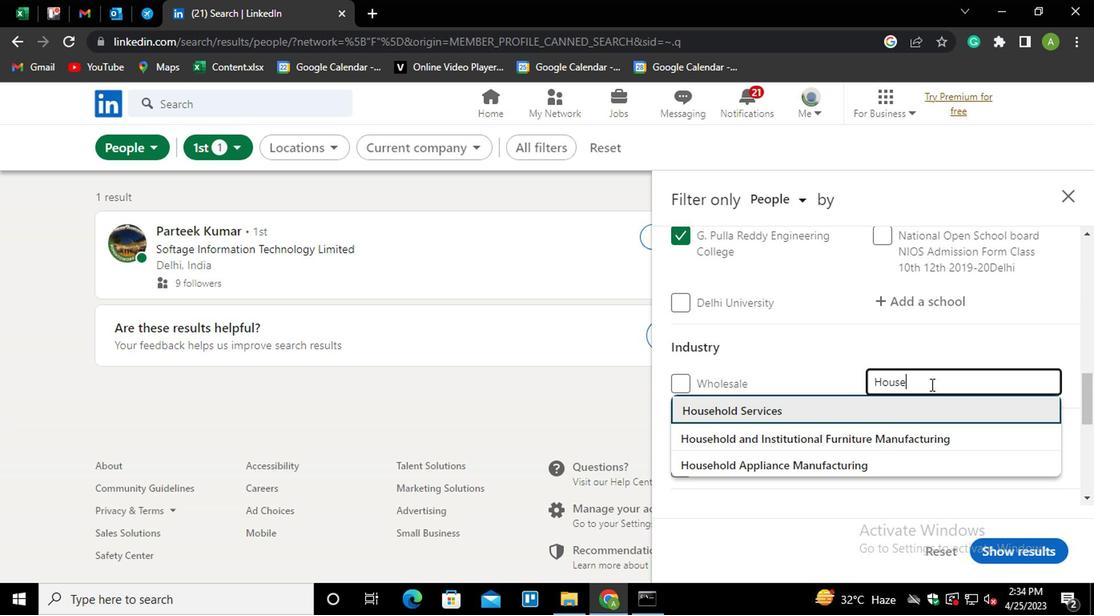 
Action: Mouse moved to (760, 408)
Screenshot: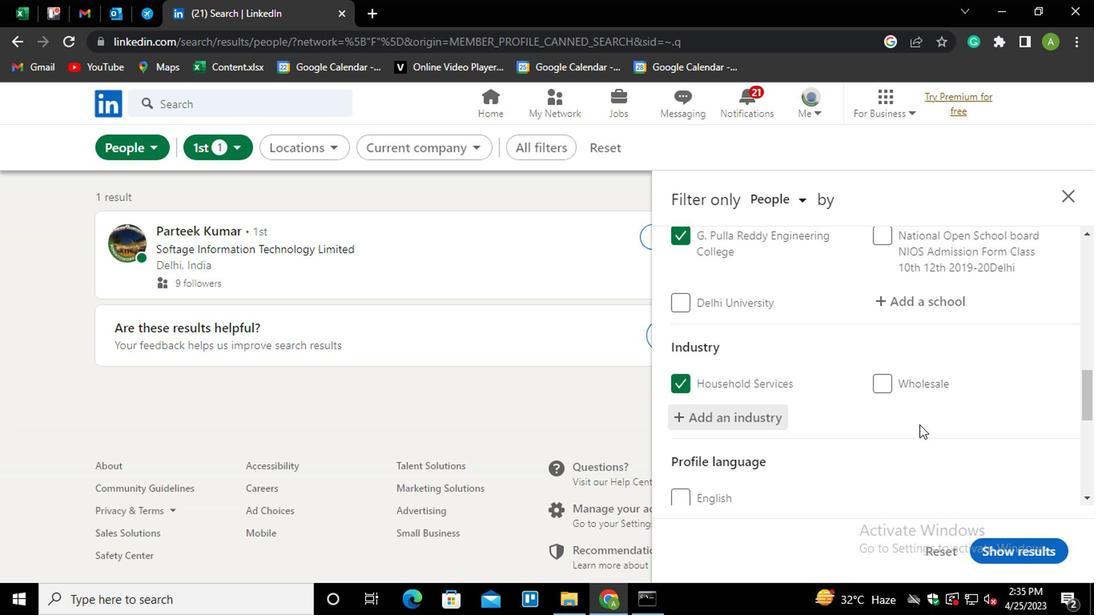 
Action: Mouse scrolled (760, 408) with delta (0, 0)
Screenshot: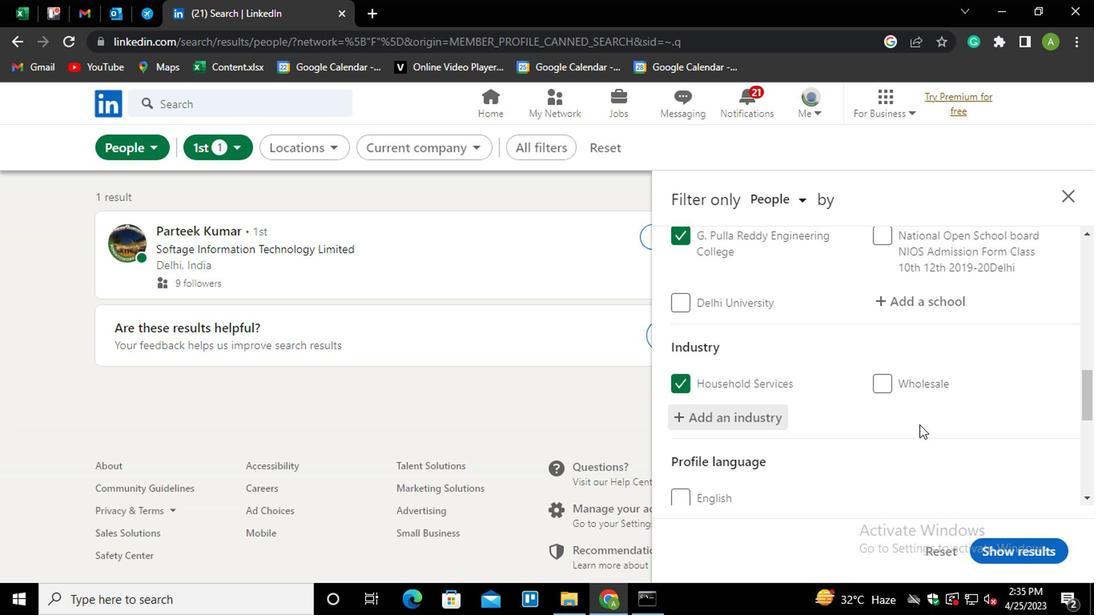 
Action: Mouse moved to (751, 408)
Screenshot: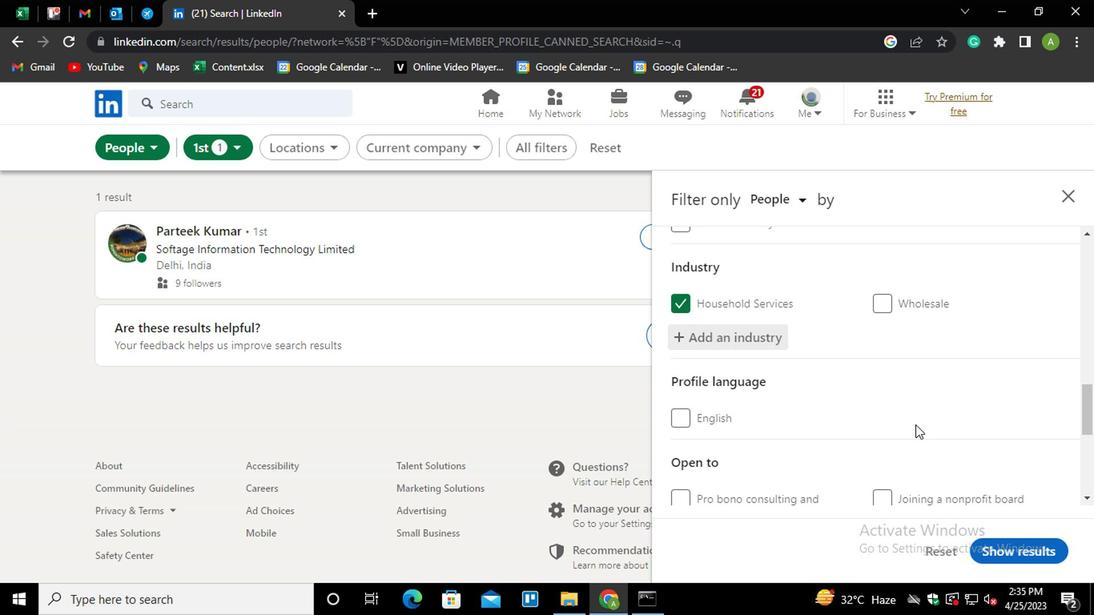 
Action: Mouse scrolled (751, 408) with delta (0, 0)
Screenshot: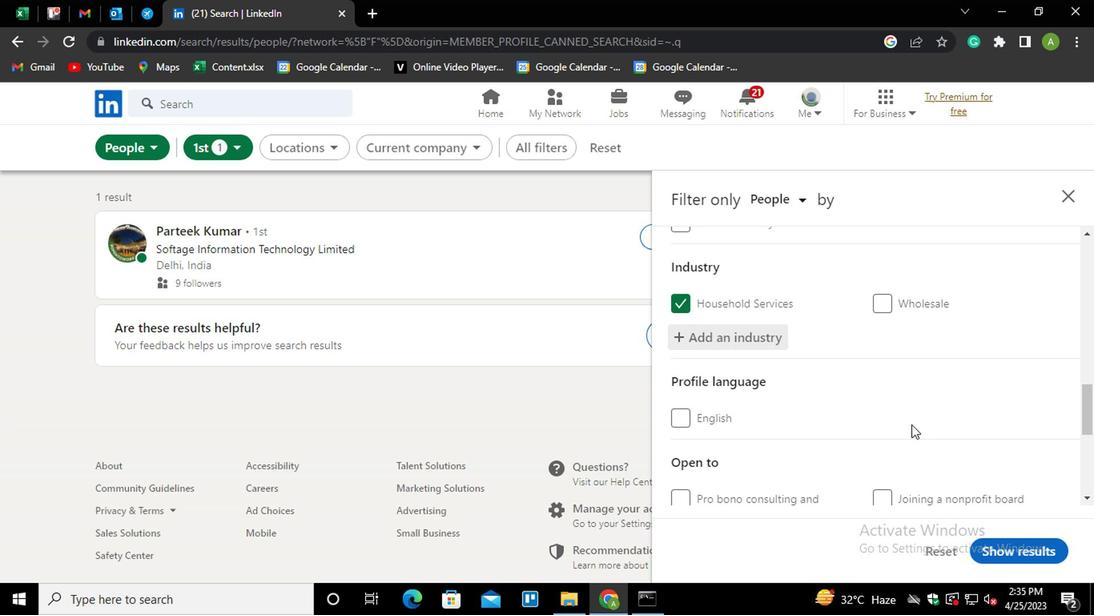 
Action: Mouse moved to (750, 408)
Screenshot: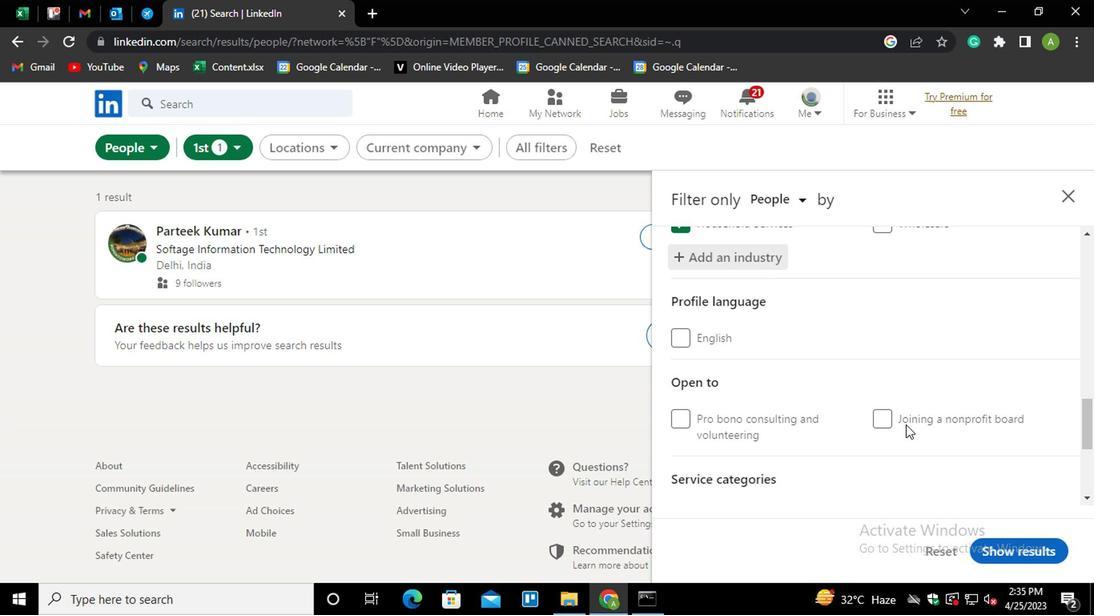 
Action: Mouse scrolled (750, 408) with delta (0, 0)
Screenshot: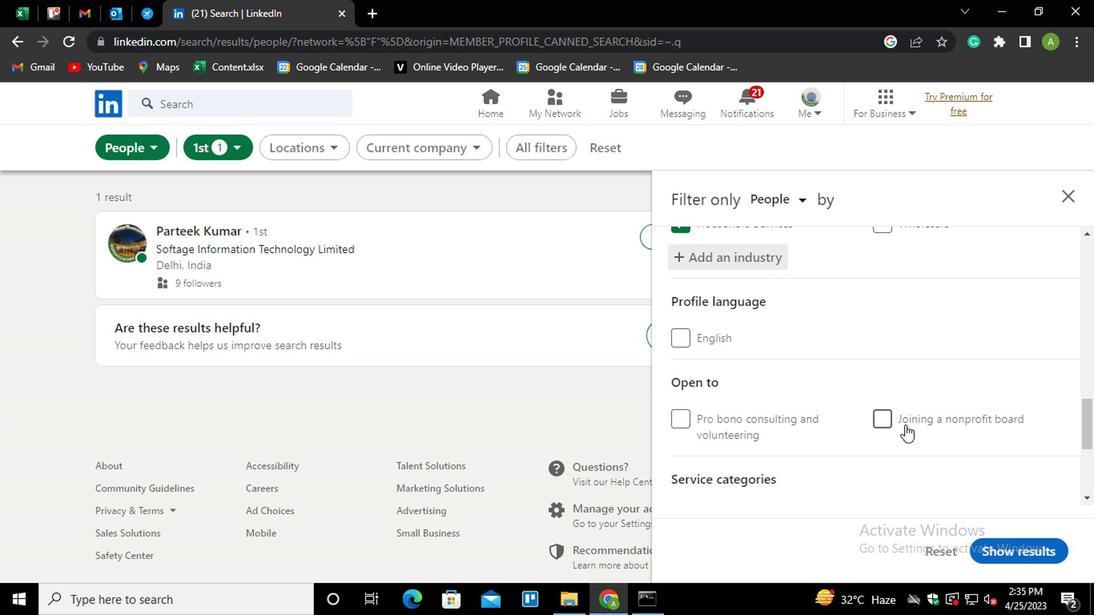 
Action: Mouse moved to (750, 409)
Screenshot: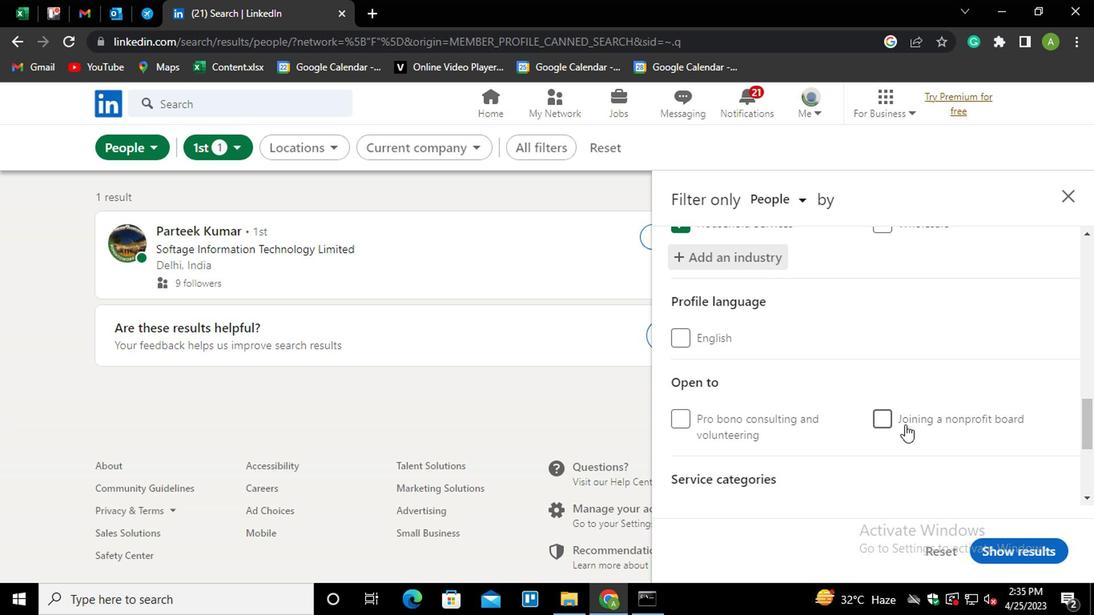 
Action: Mouse scrolled (750, 408) with delta (0, 0)
Screenshot: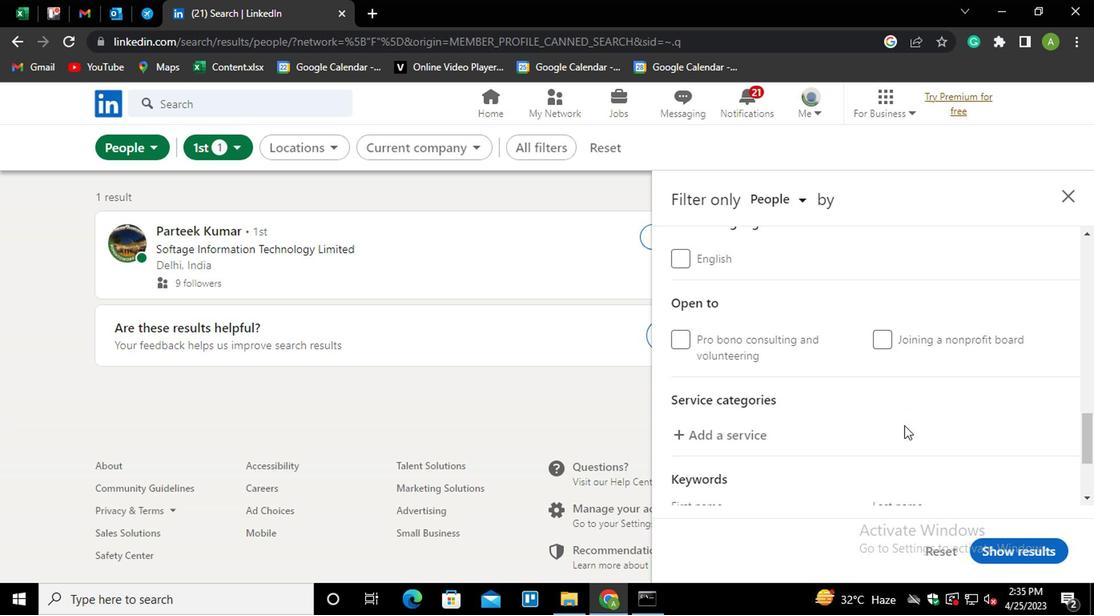 
Action: Mouse scrolled (750, 408) with delta (0, 0)
Screenshot: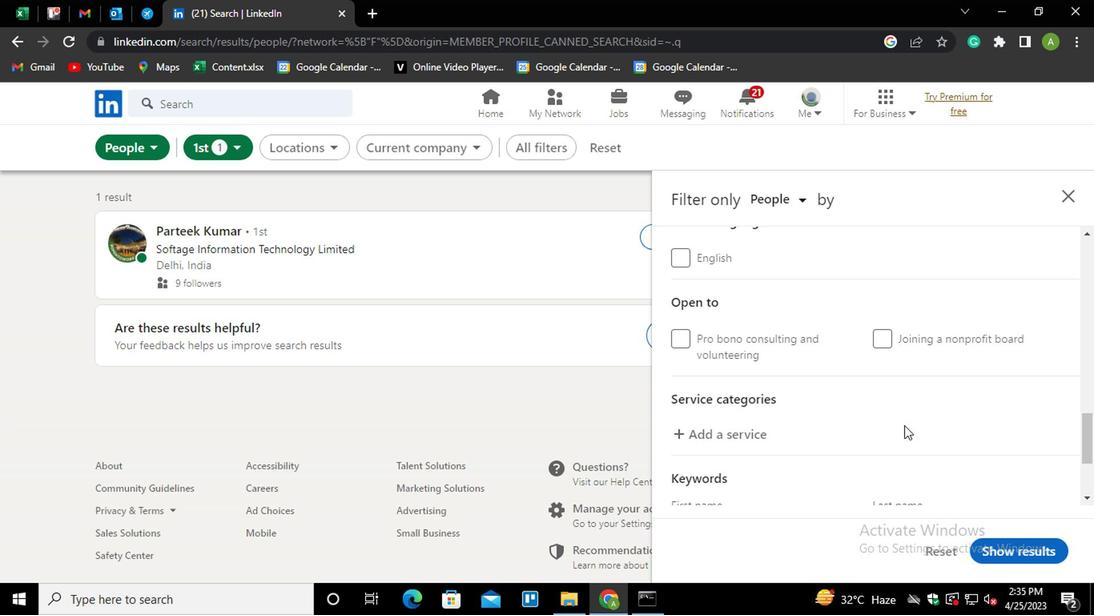 
Action: Mouse moved to (634, 306)
Screenshot: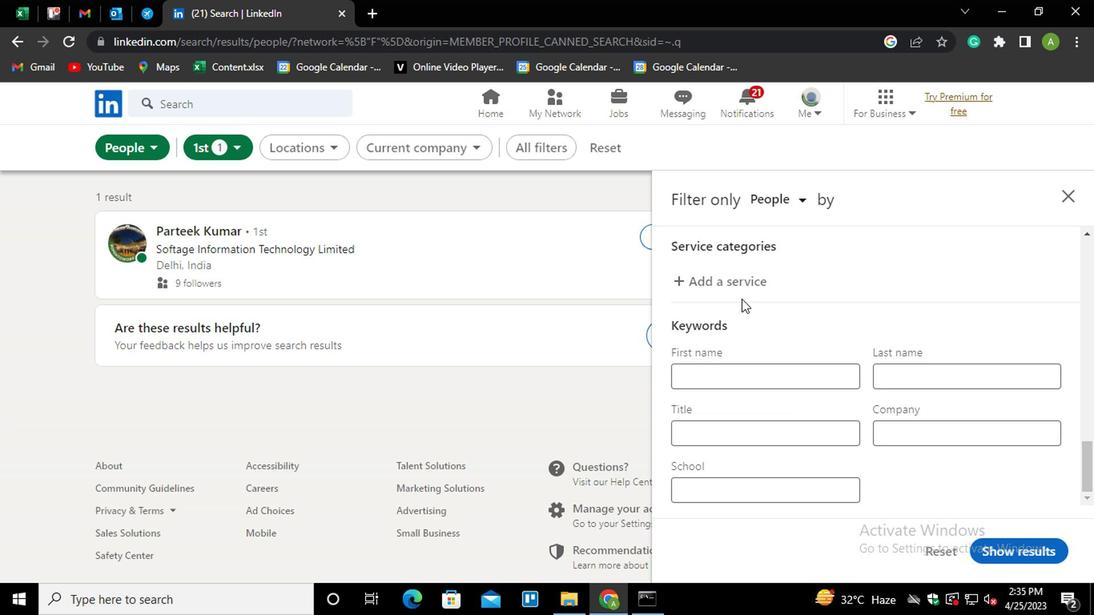 
Action: Mouse pressed left at (634, 306)
Screenshot: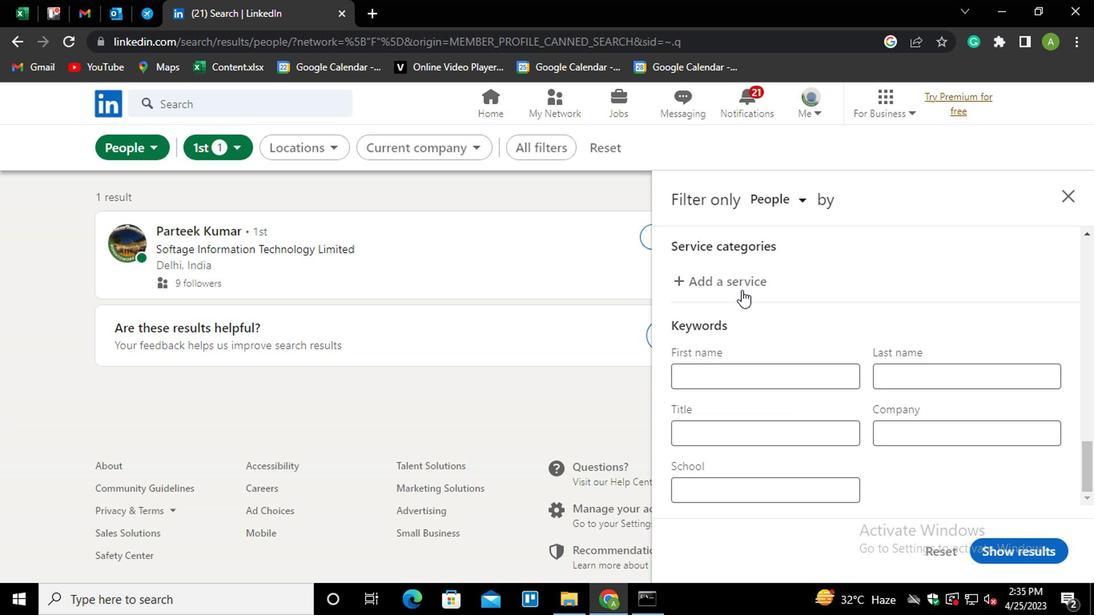 
Action: Key pressed <Key.shift>FINA<Key.down><Key.enter>
Screenshot: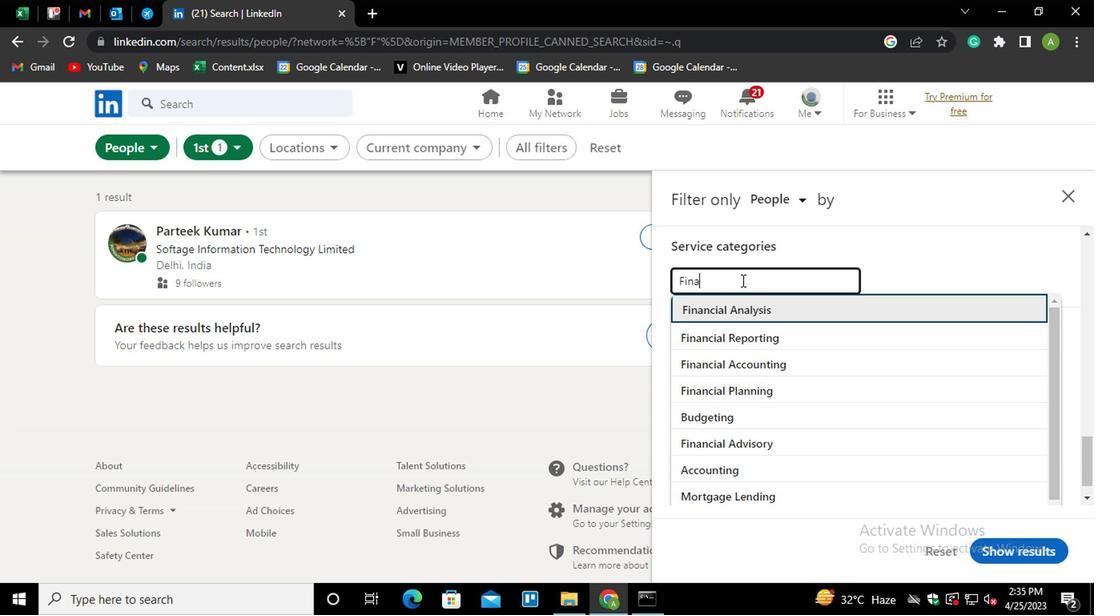 
Action: Mouse moved to (629, 417)
Screenshot: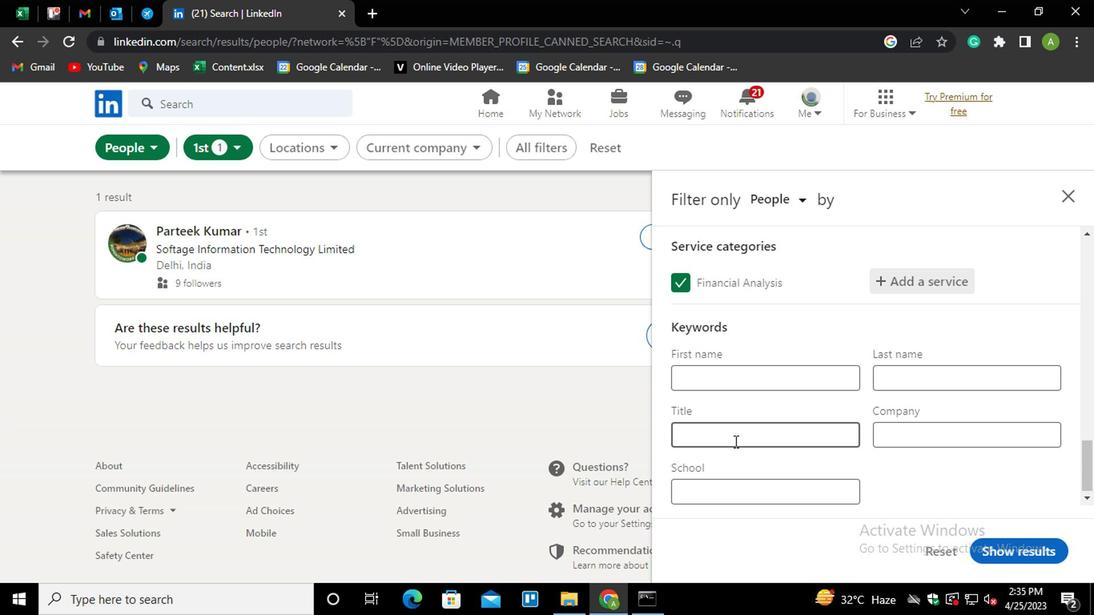 
Action: Mouse pressed left at (629, 417)
Screenshot: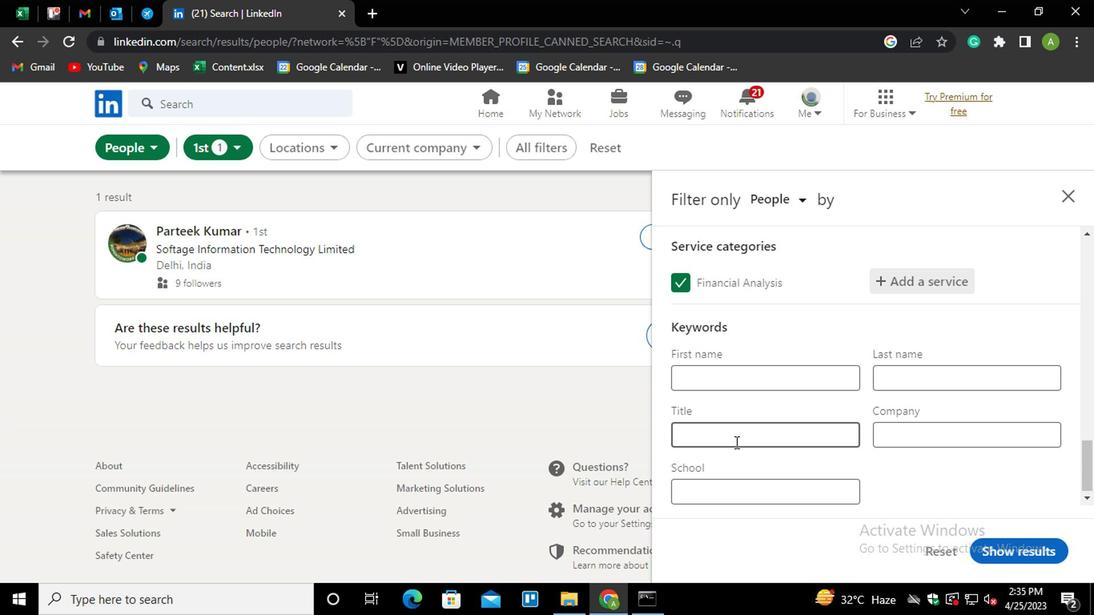 
Action: Key pressed <Key.shift>DATA<Key.space><Key.shift>ENTRY
Screenshot: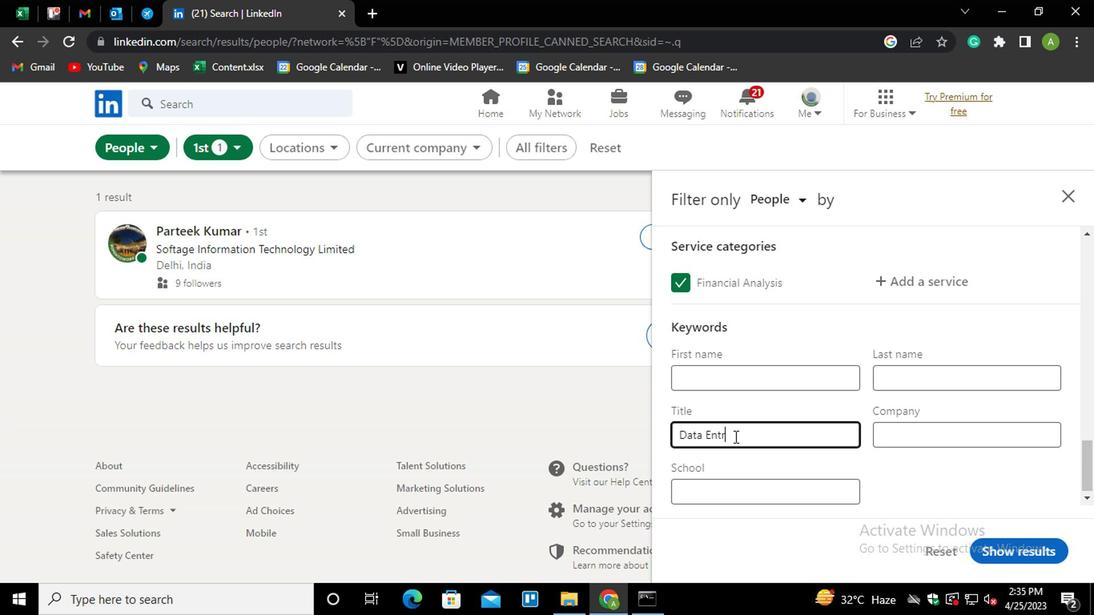 
Action: Mouse moved to (840, 495)
Screenshot: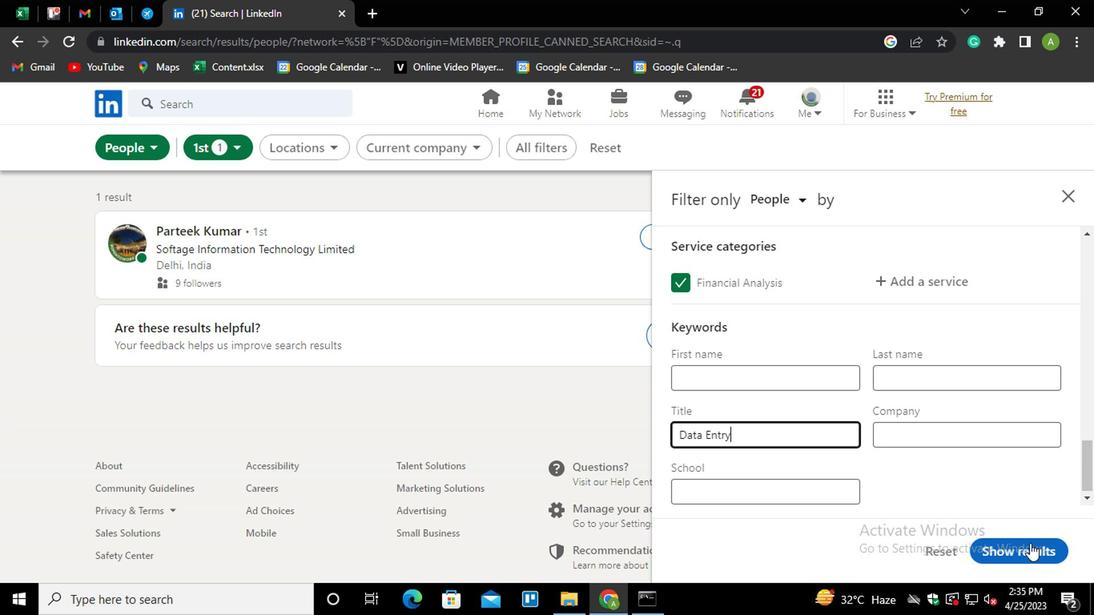 
Action: Mouse pressed left at (840, 495)
Screenshot: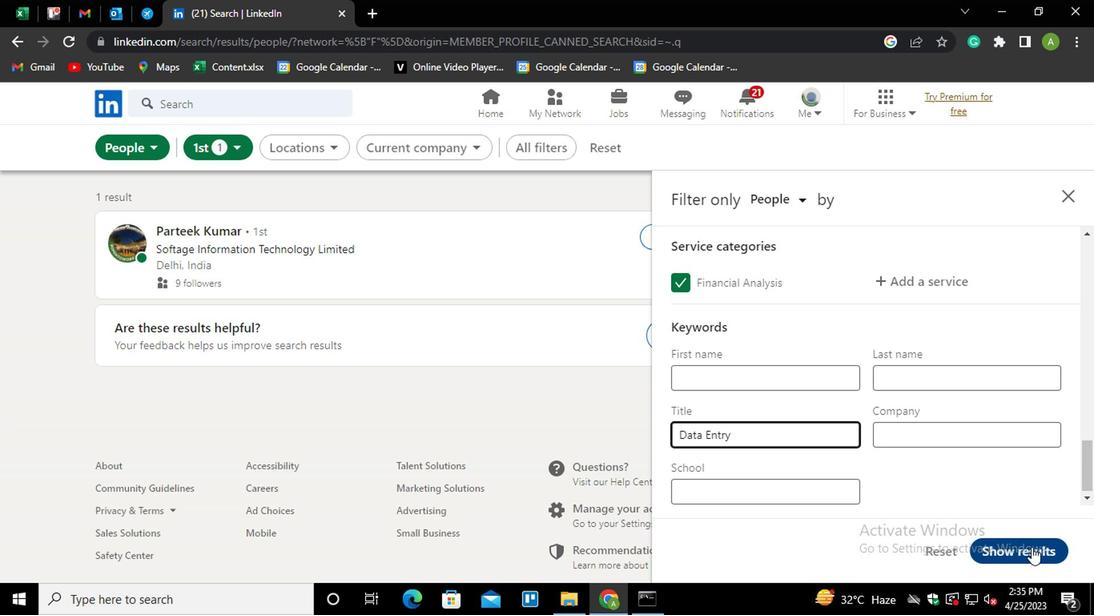 
